 Task: Add Attachment from Trello to Card Card0000000030 in Board Board0000000008 in Workspace WS0000000003 in Trello. Add Cover Blue to Card Card0000000030 in Board Board0000000008 in Workspace WS0000000003 in Trello. Add "Copy Card To …" Button titled Button0000000030 to "bottom" of the list "To Do" to Card Card0000000030 in Board Board0000000008 in Workspace WS0000000003 in Trello. Add Description DS0000000030 to Card Card0000000030 in Board Board0000000008 in Workspace WS0000000003 in Trello. Add Comment CM0000000030 to Card Card0000000030 in Board Board0000000008 in Workspace WS0000000003 in Trello
Action: Mouse moved to (393, 358)
Screenshot: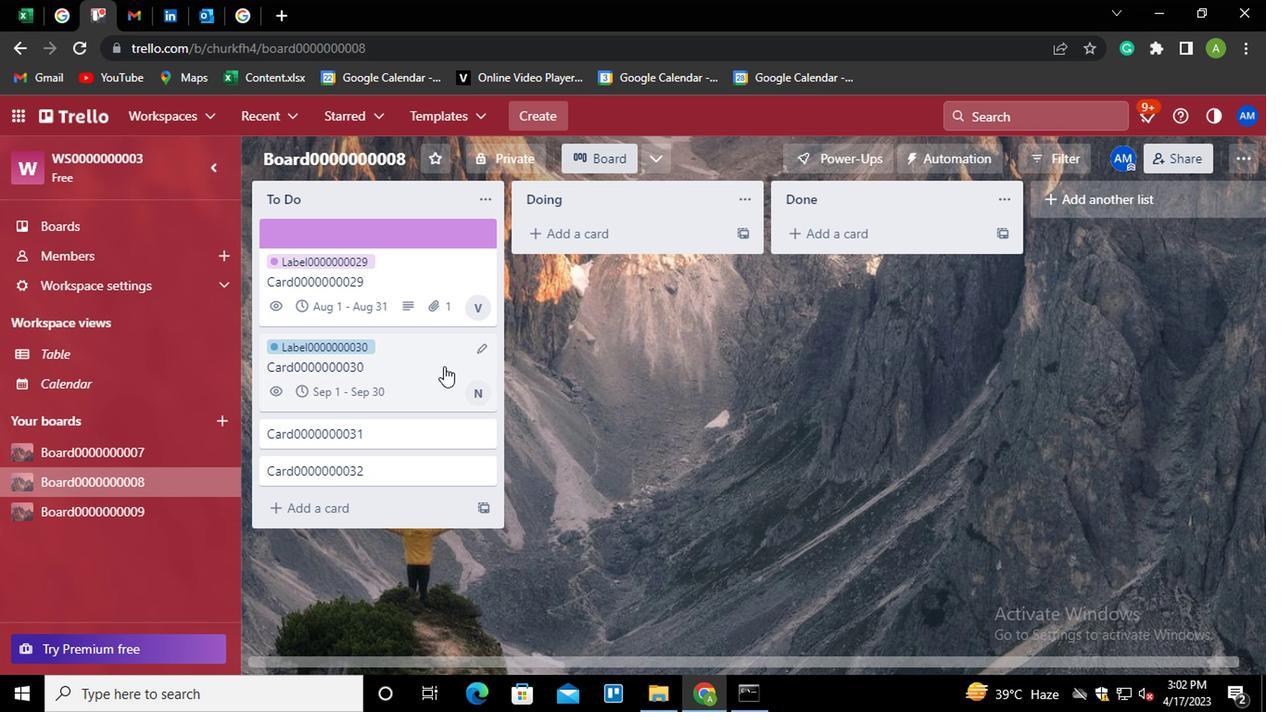 
Action: Mouse pressed left at (393, 358)
Screenshot: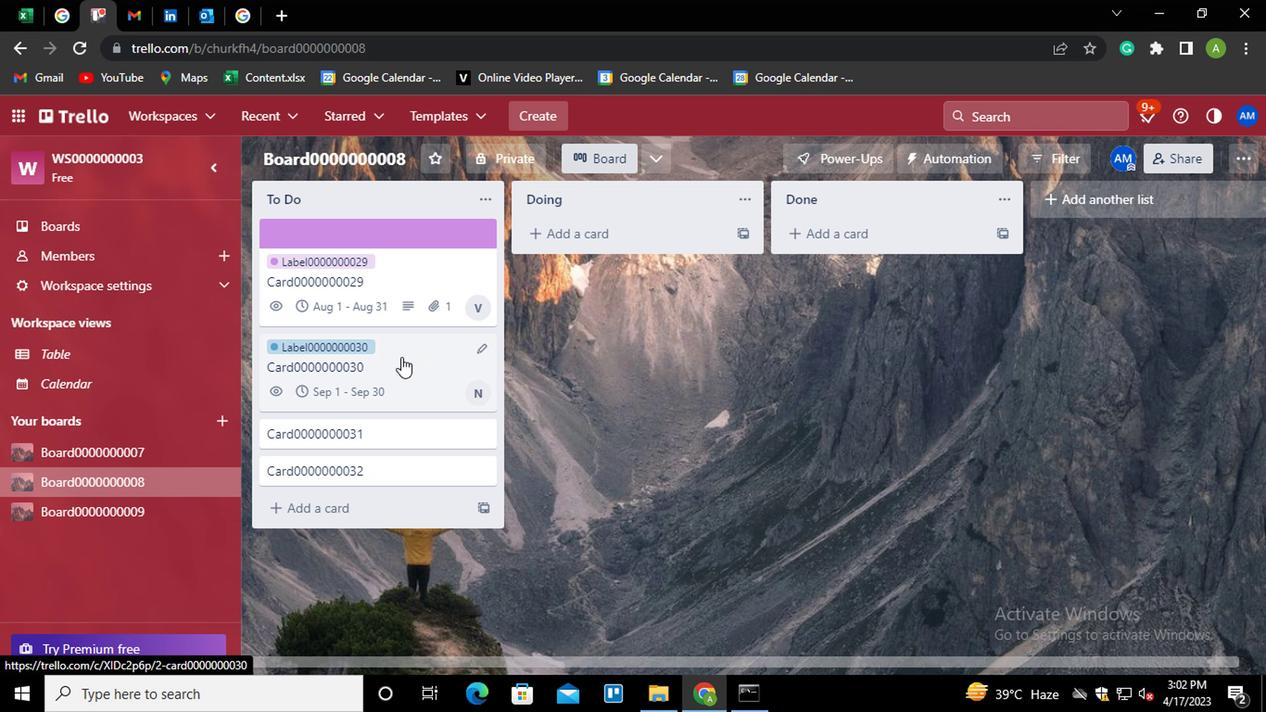 
Action: Mouse moved to (834, 419)
Screenshot: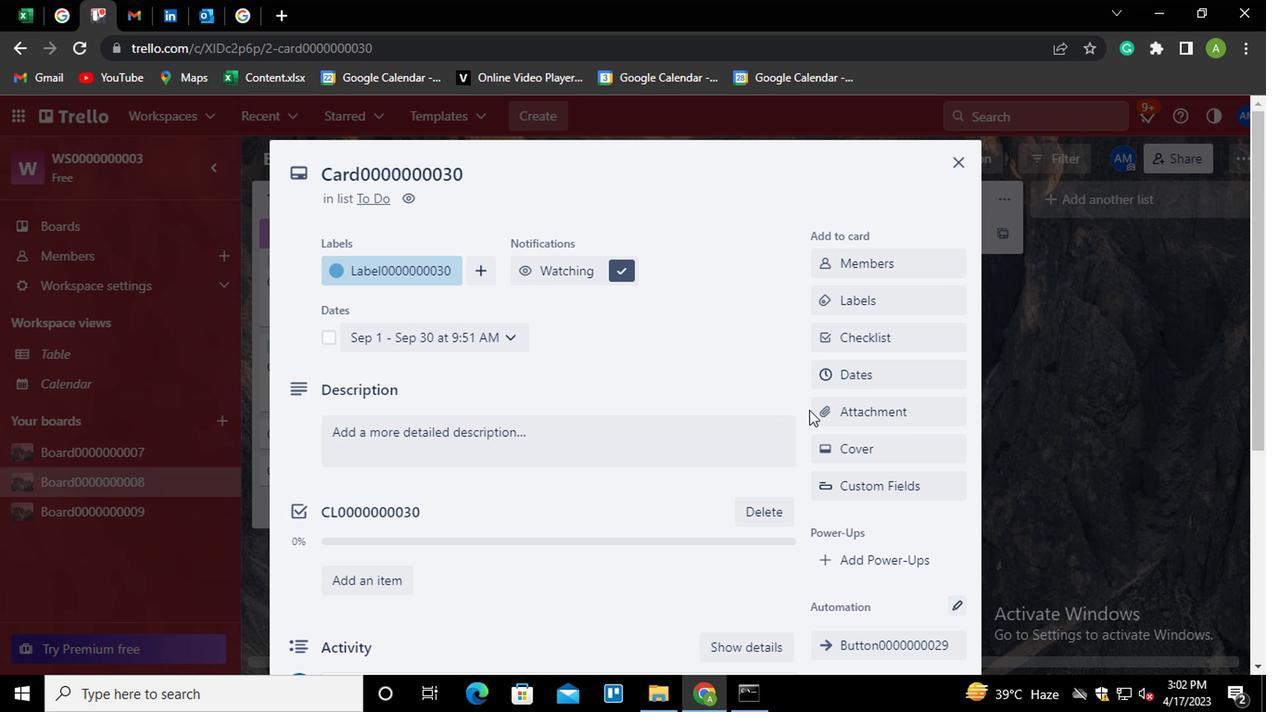 
Action: Mouse pressed left at (834, 419)
Screenshot: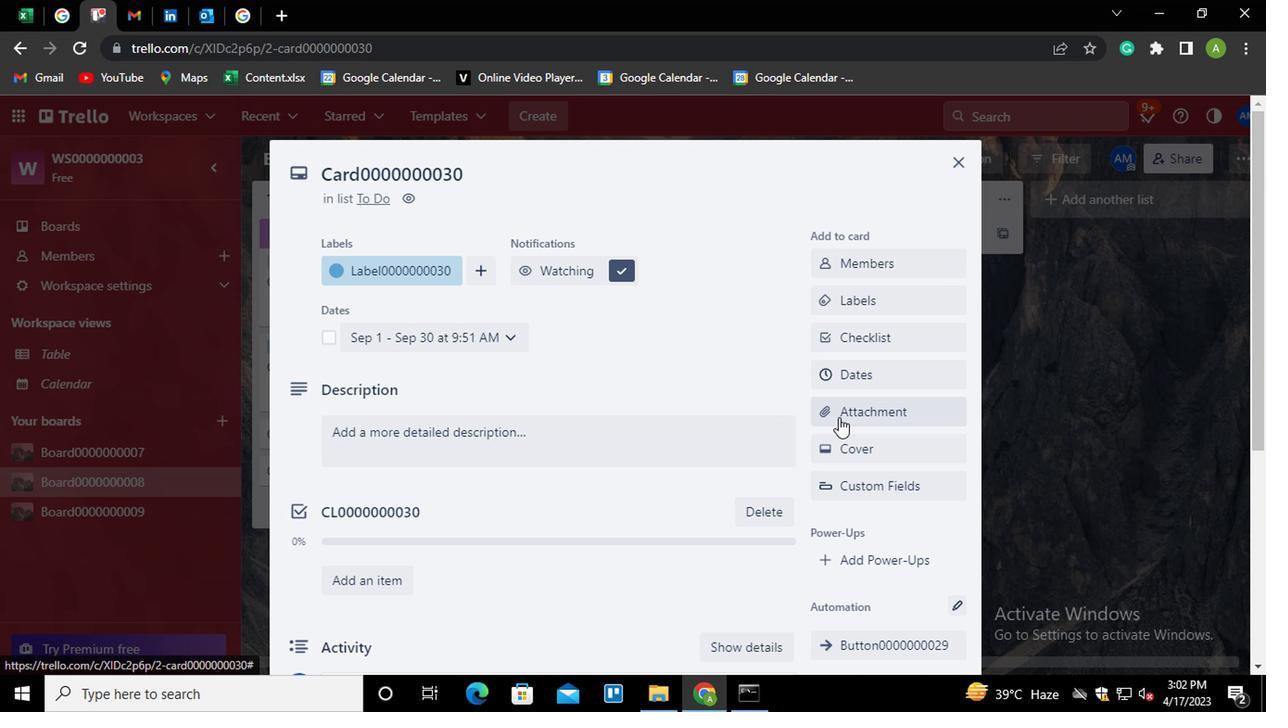 
Action: Mouse moved to (840, 224)
Screenshot: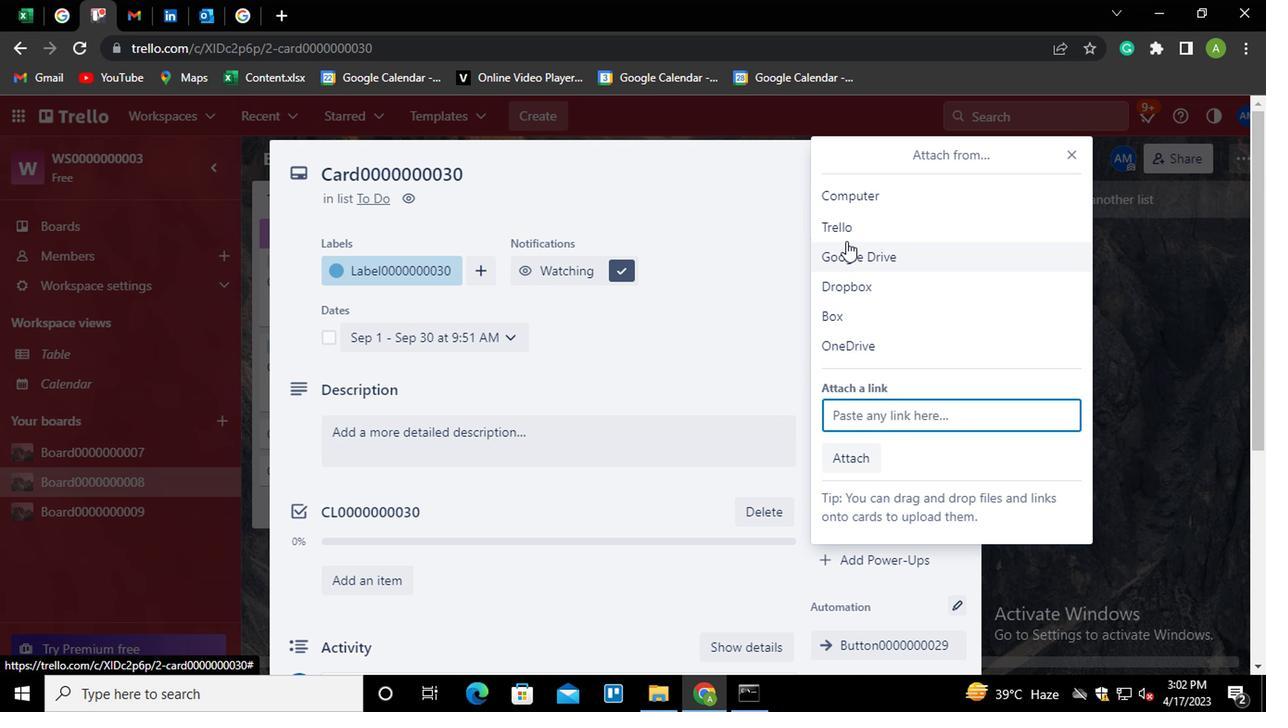 
Action: Mouse pressed left at (840, 224)
Screenshot: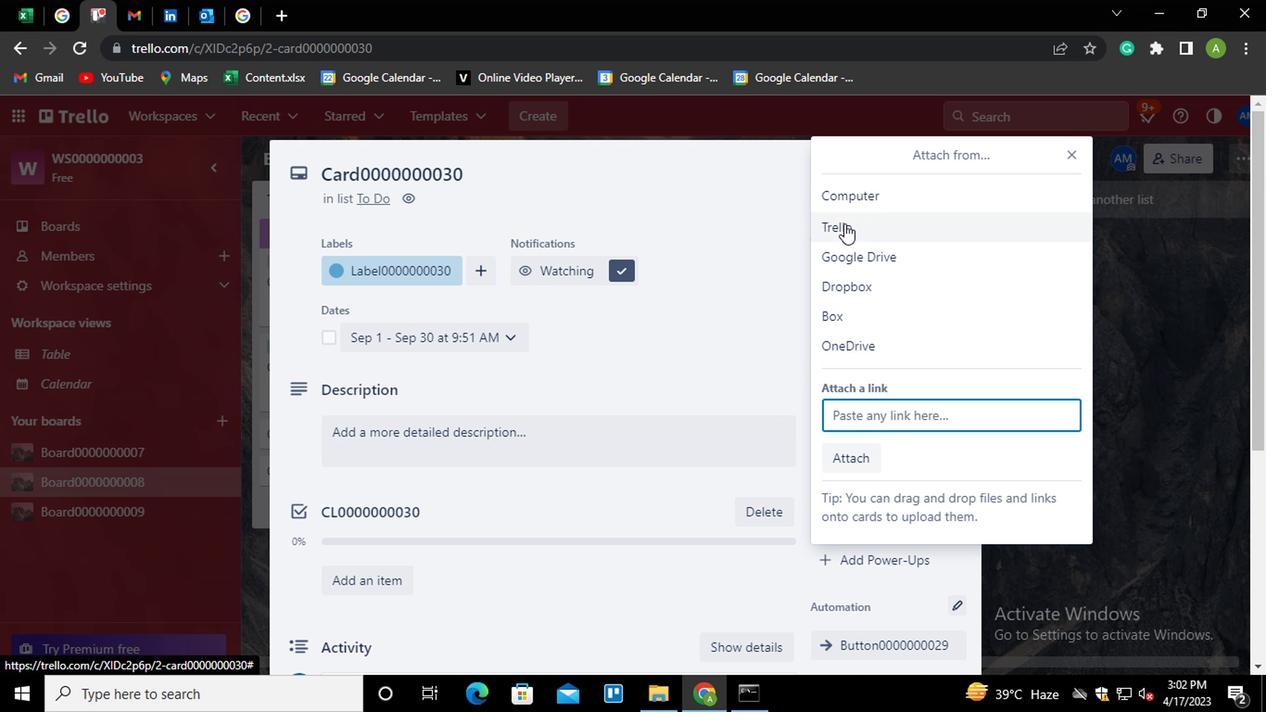 
Action: Mouse moved to (863, 285)
Screenshot: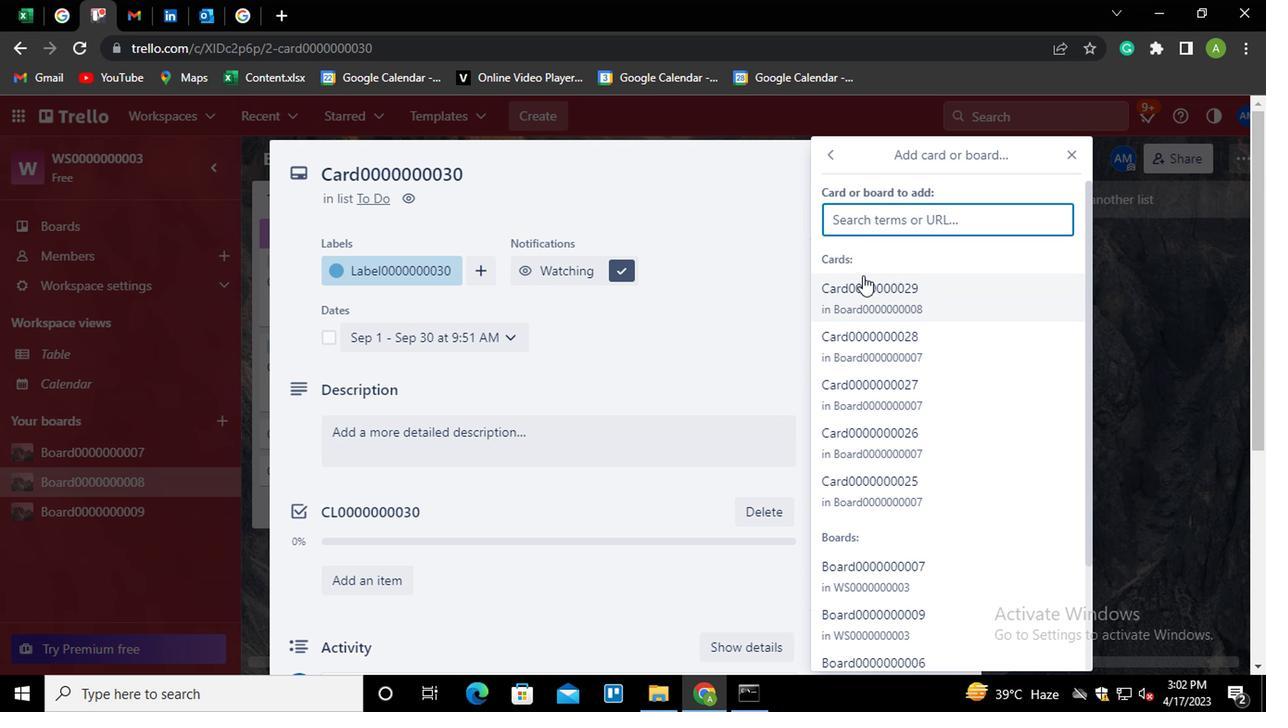 
Action: Mouse pressed left at (863, 285)
Screenshot: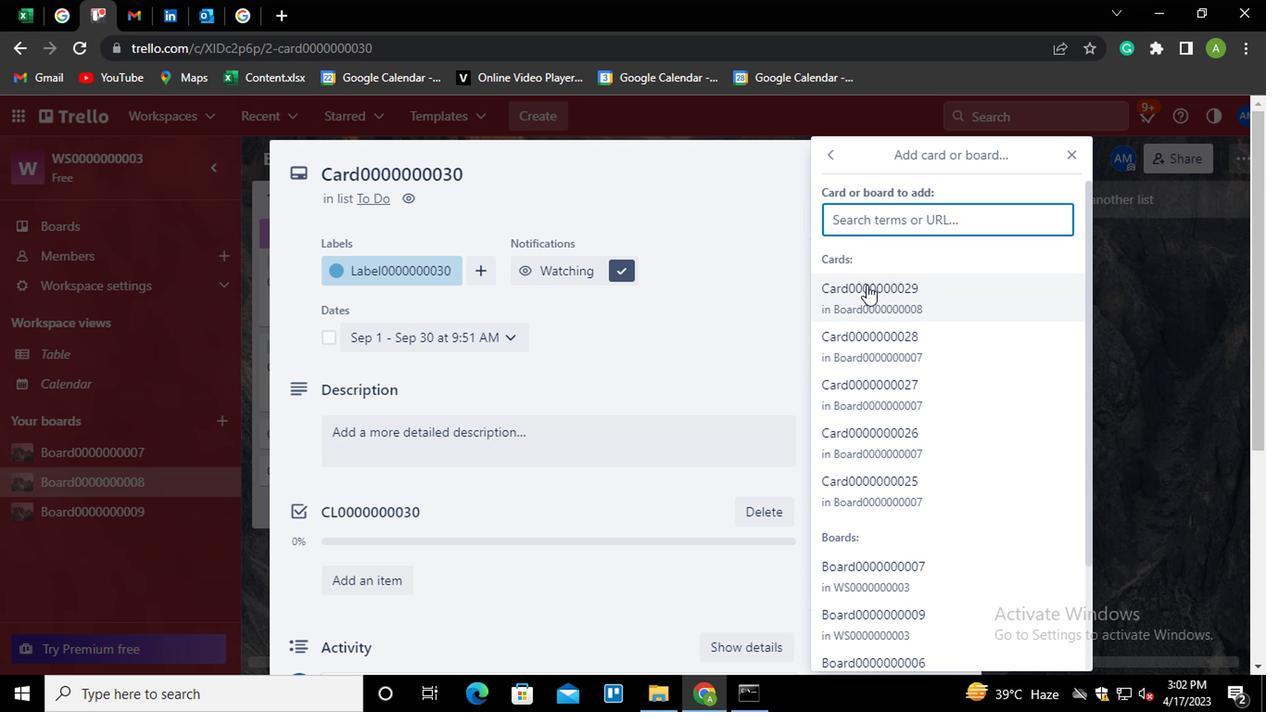 
Action: Mouse moved to (860, 452)
Screenshot: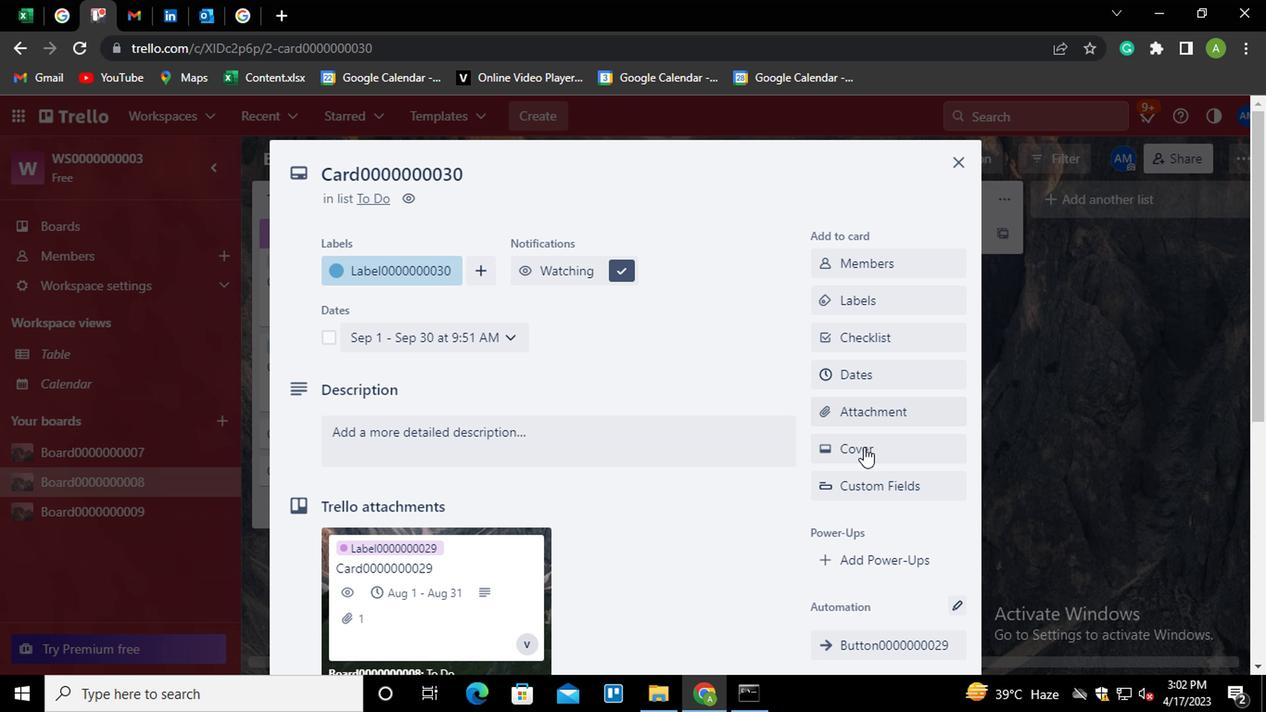 
Action: Mouse pressed left at (860, 452)
Screenshot: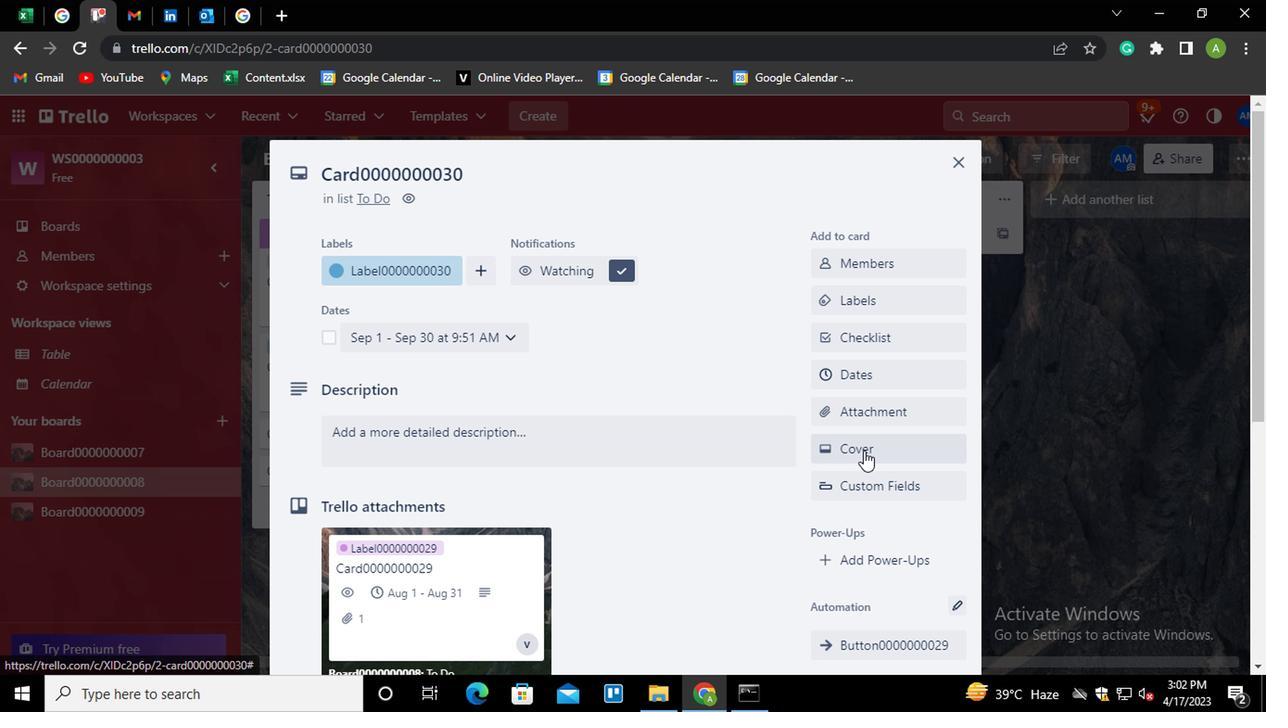 
Action: Mouse moved to (852, 362)
Screenshot: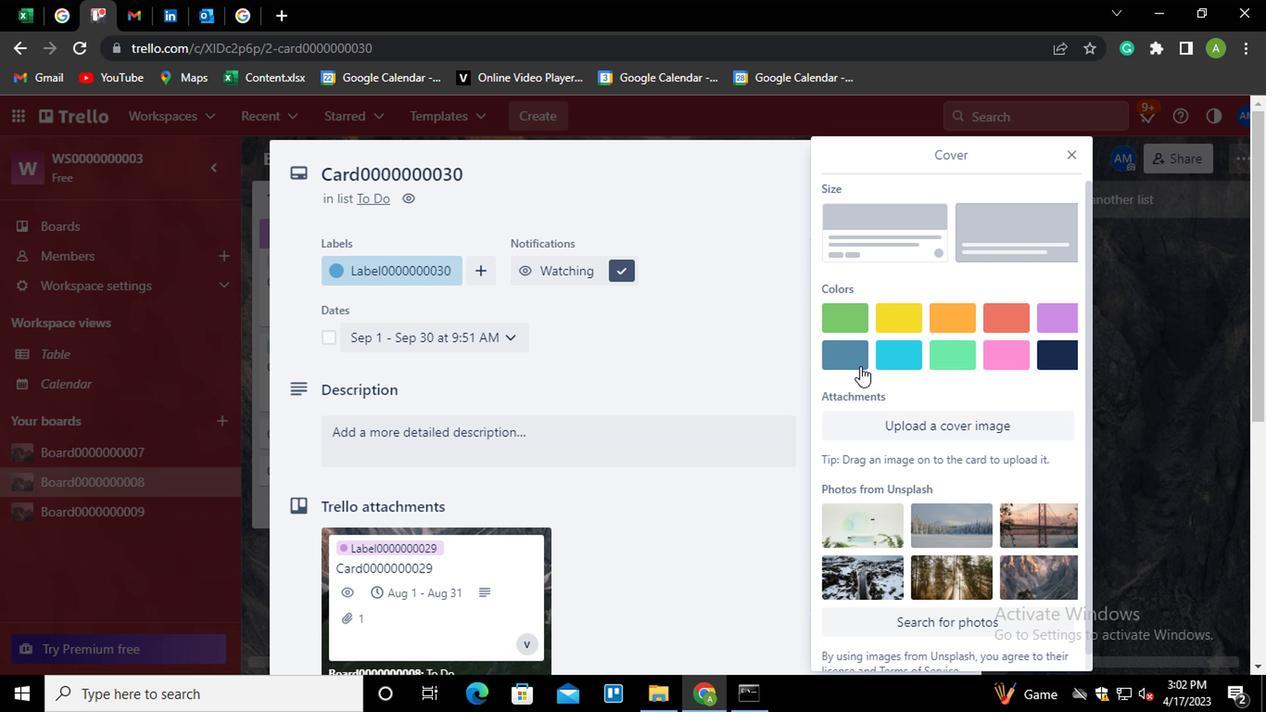 
Action: Mouse pressed left at (852, 362)
Screenshot: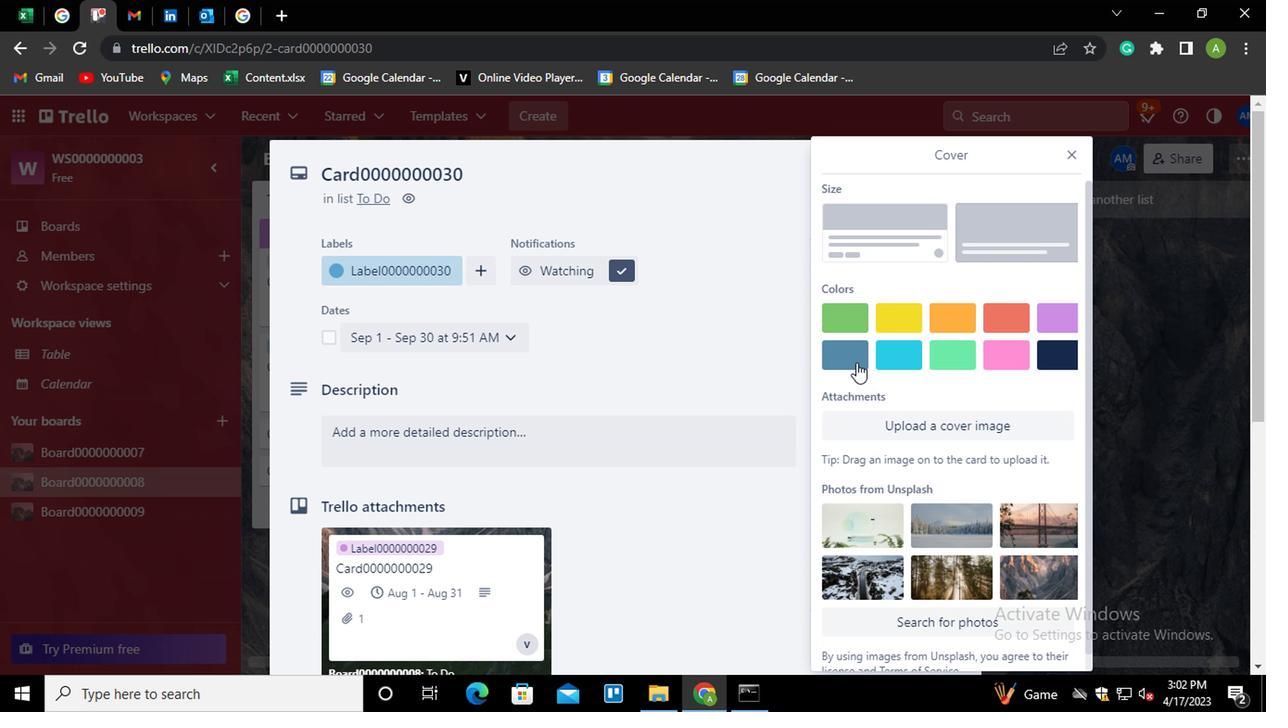 
Action: Mouse moved to (760, 378)
Screenshot: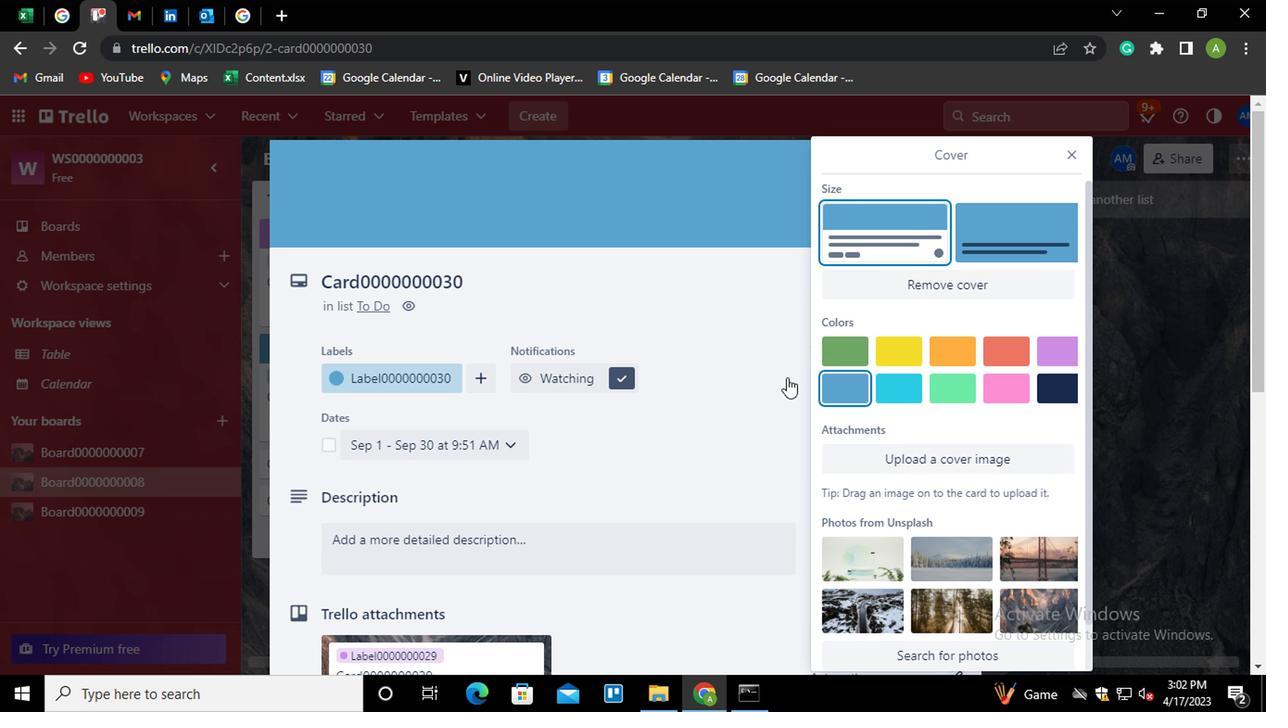 
Action: Mouse pressed left at (760, 378)
Screenshot: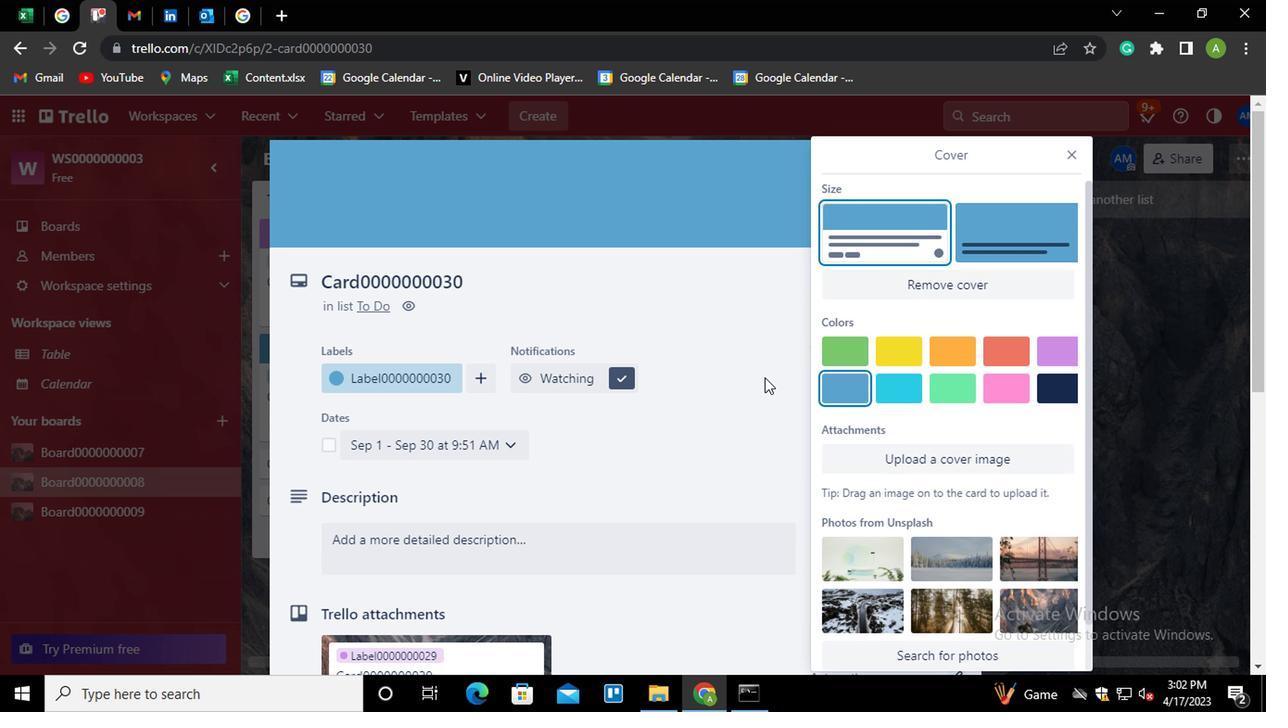 
Action: Mouse moved to (849, 459)
Screenshot: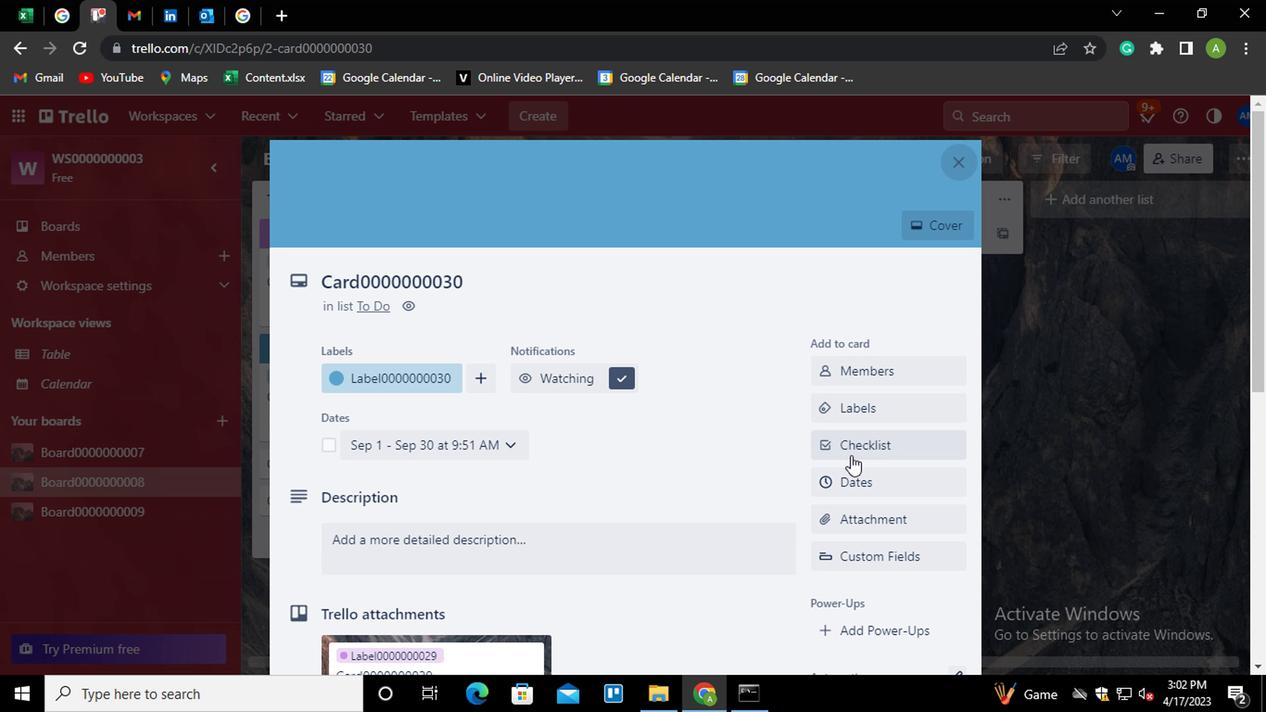 
Action: Mouse scrolled (849, 457) with delta (0, -1)
Screenshot: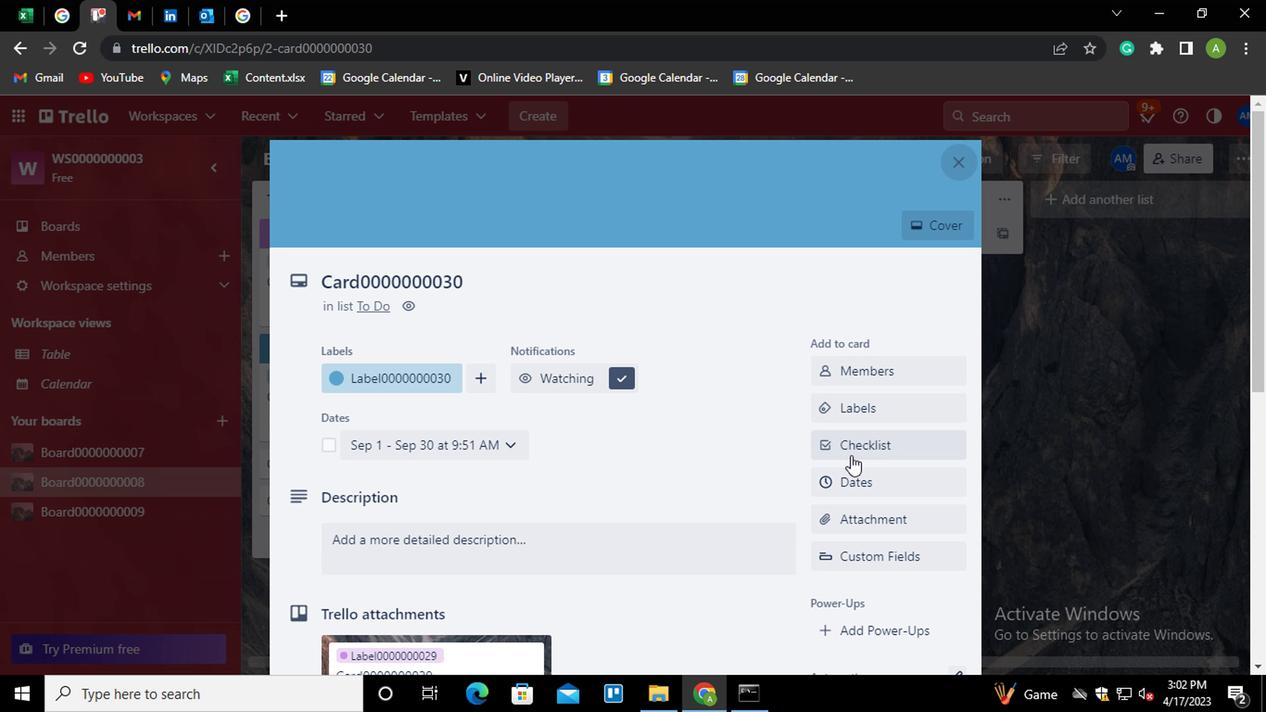 
Action: Mouse moved to (849, 459)
Screenshot: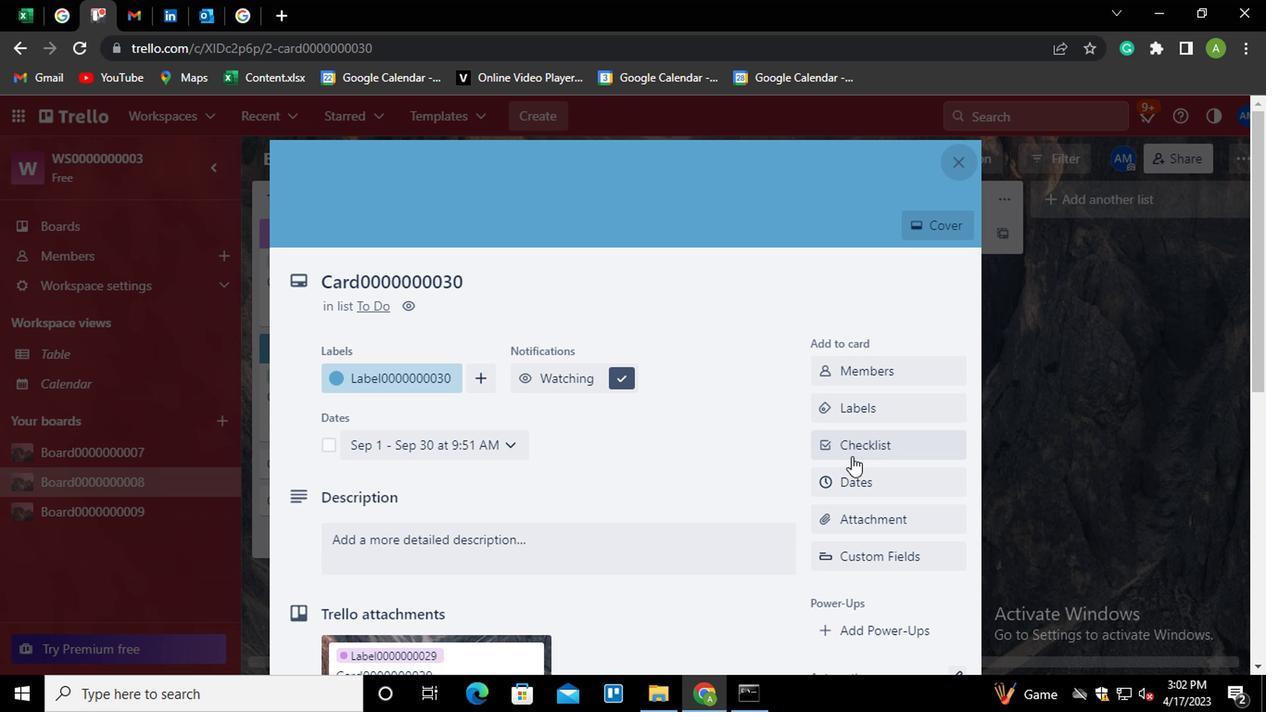 
Action: Mouse scrolled (849, 459) with delta (0, 0)
Screenshot: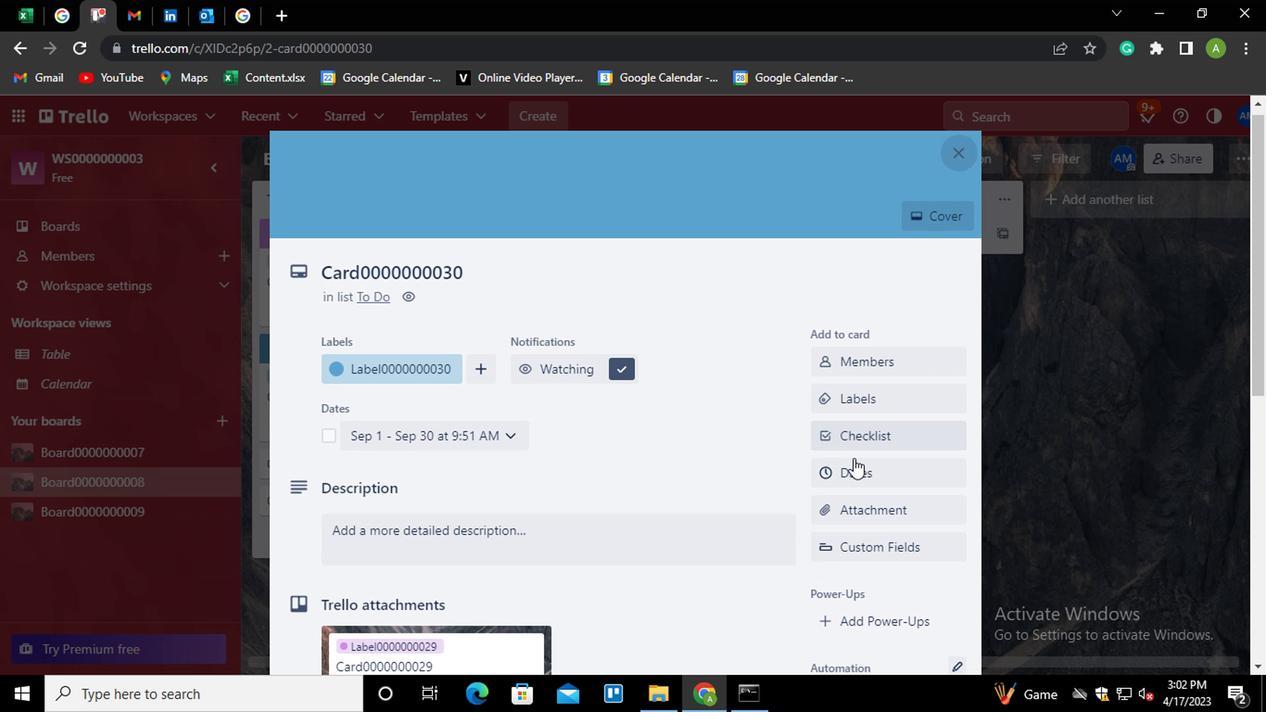 
Action: Mouse moved to (868, 568)
Screenshot: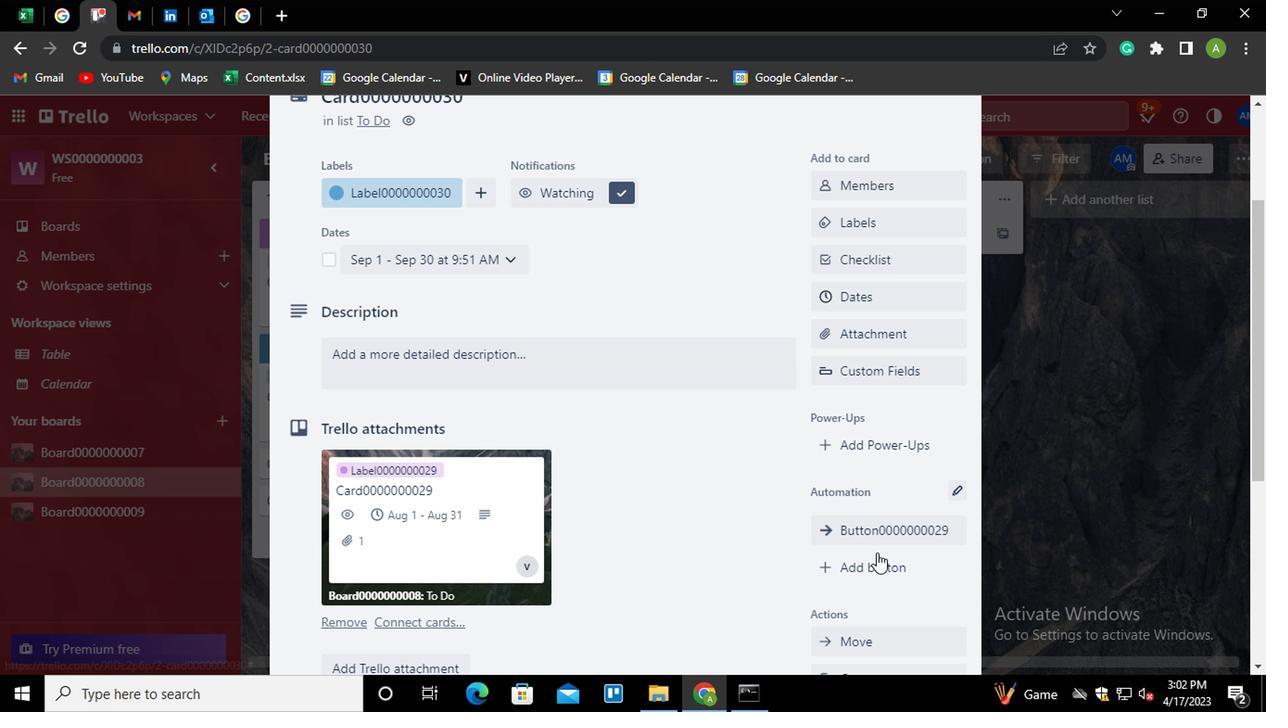 
Action: Mouse pressed left at (868, 568)
Screenshot: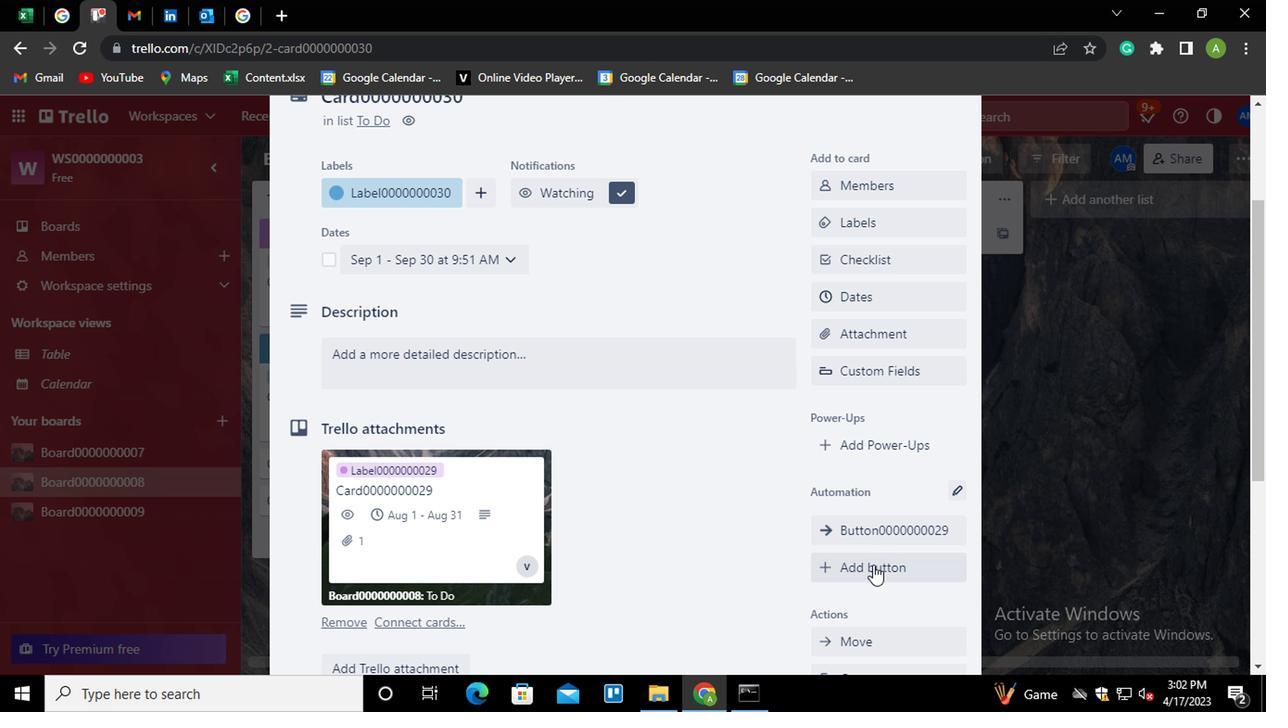 
Action: Mouse moved to (880, 278)
Screenshot: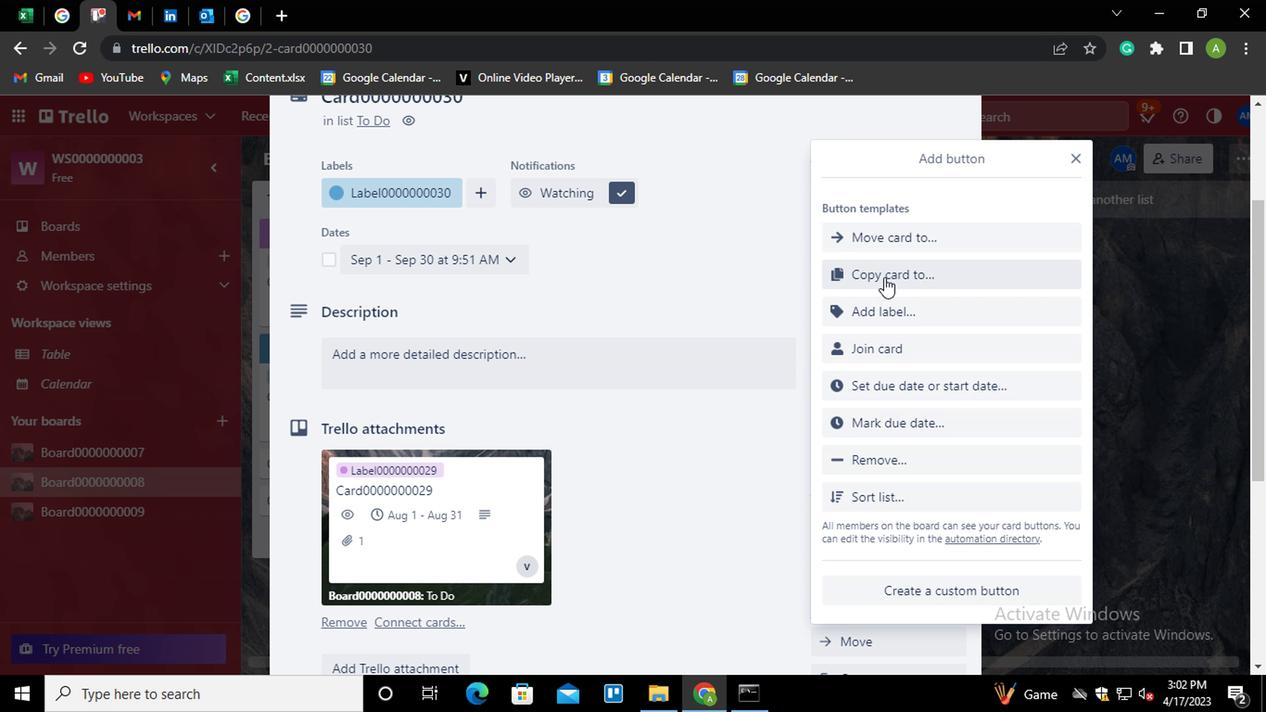 
Action: Mouse pressed left at (880, 278)
Screenshot: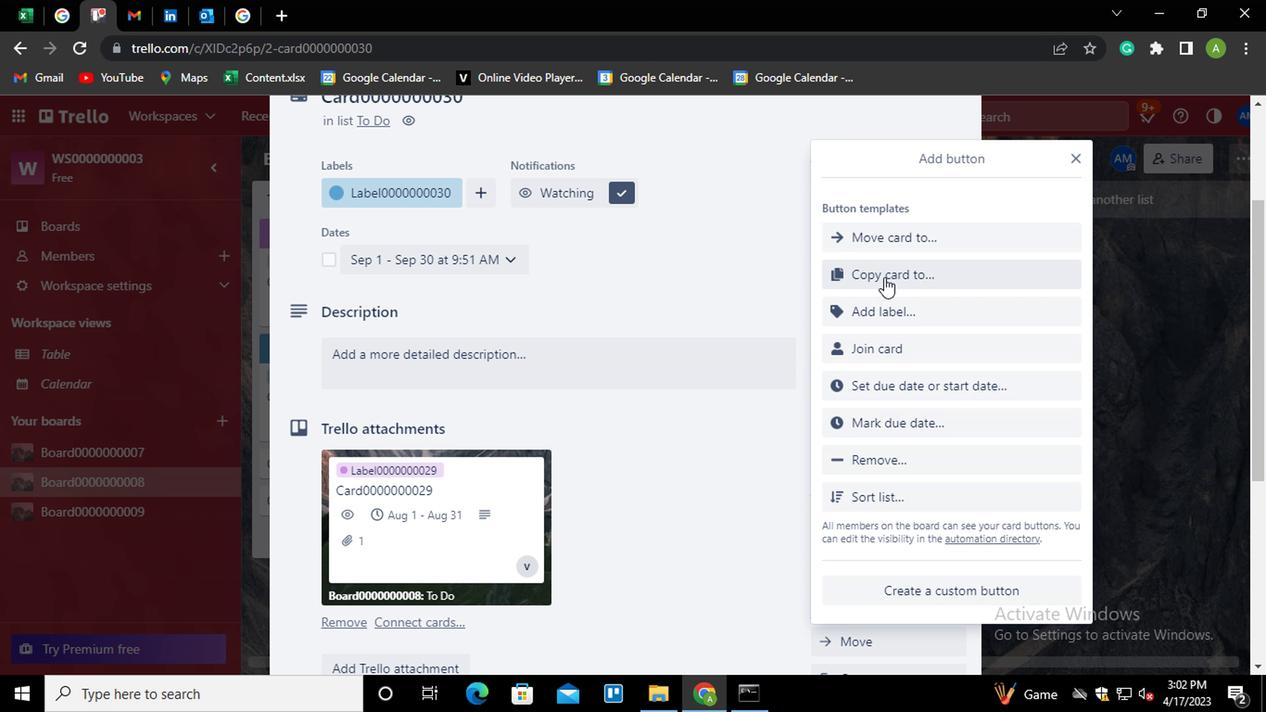 
Action: Mouse moved to (892, 258)
Screenshot: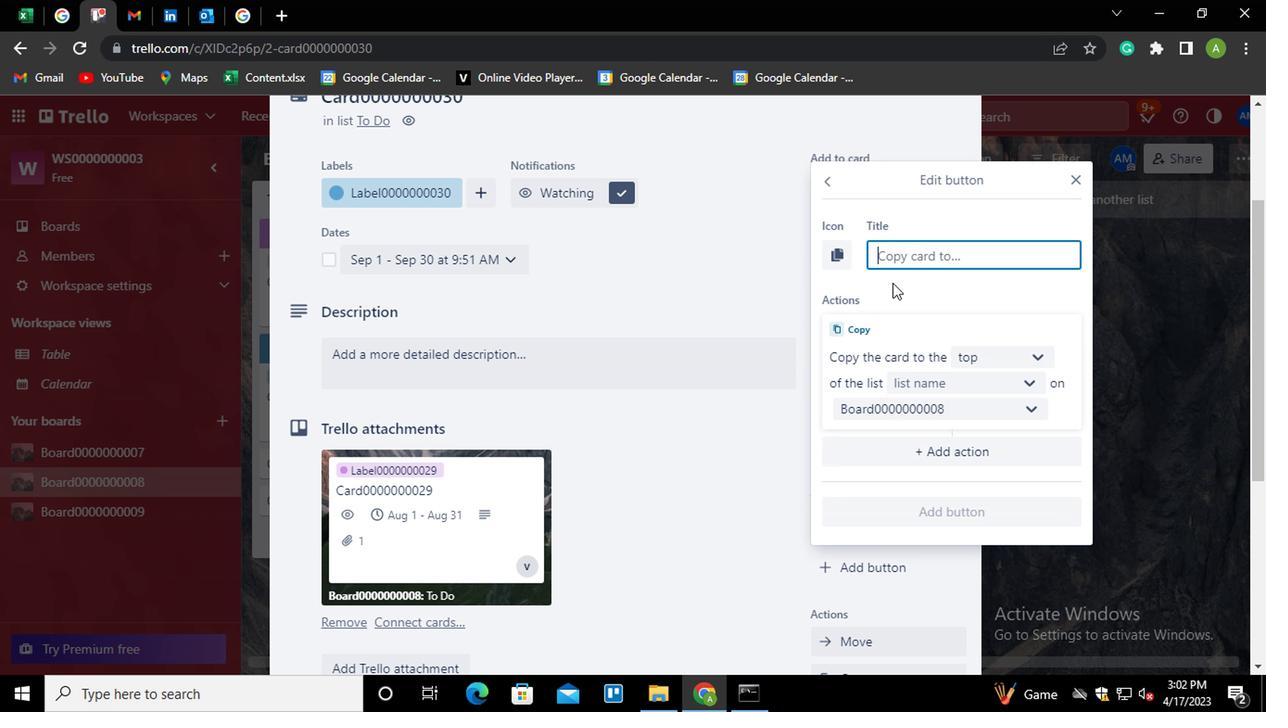 
Action: Key pressed <Key.shift>BUTTON0000000030
Screenshot: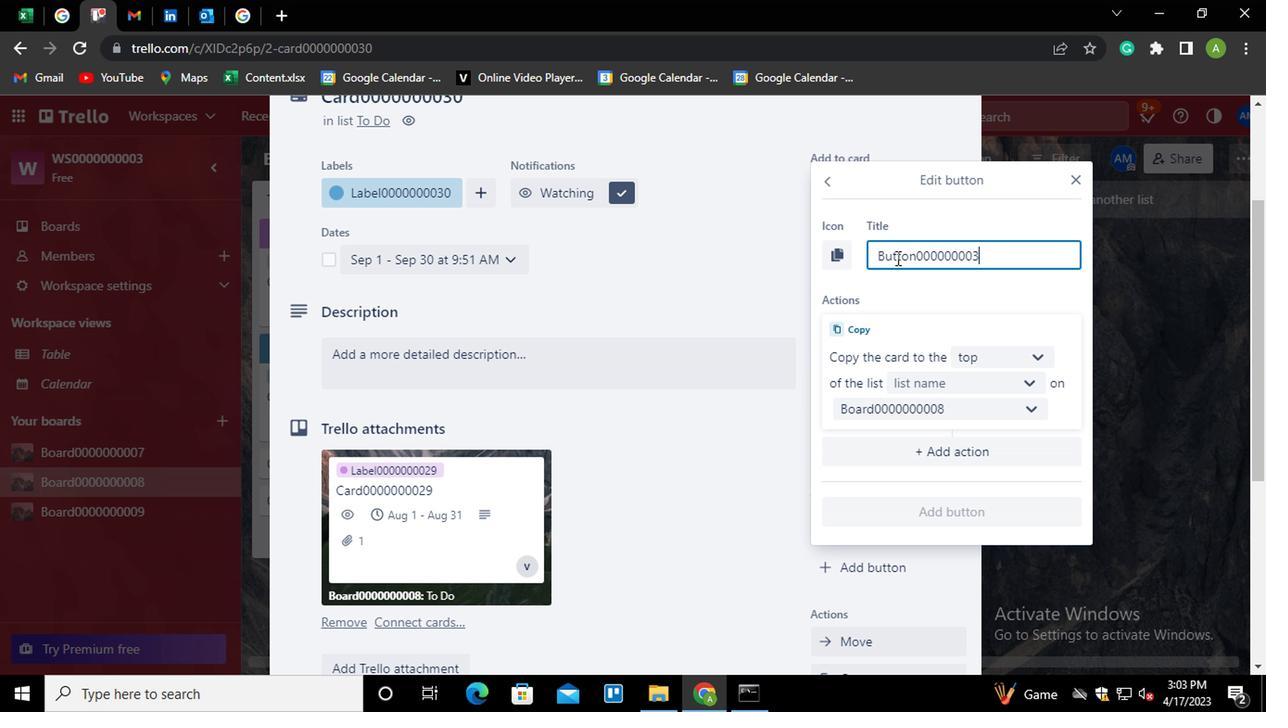 
Action: Mouse moved to (977, 349)
Screenshot: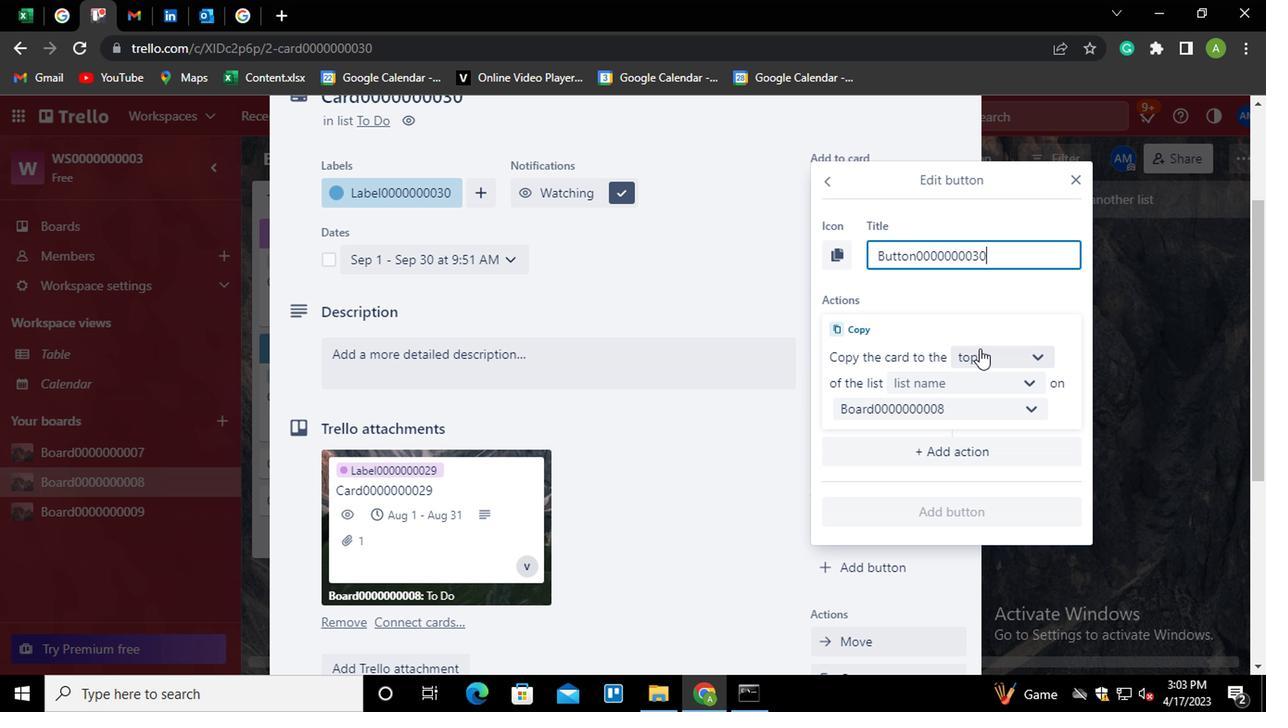 
Action: Mouse pressed left at (977, 349)
Screenshot: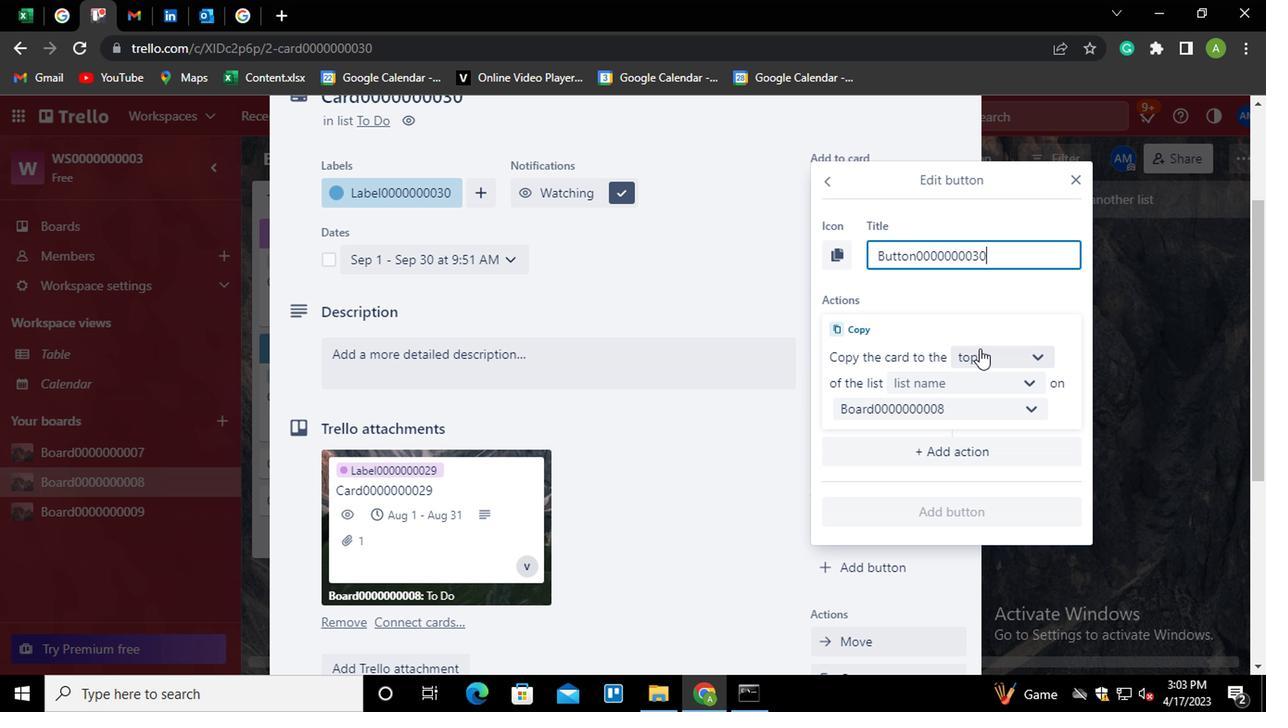 
Action: Mouse moved to (985, 422)
Screenshot: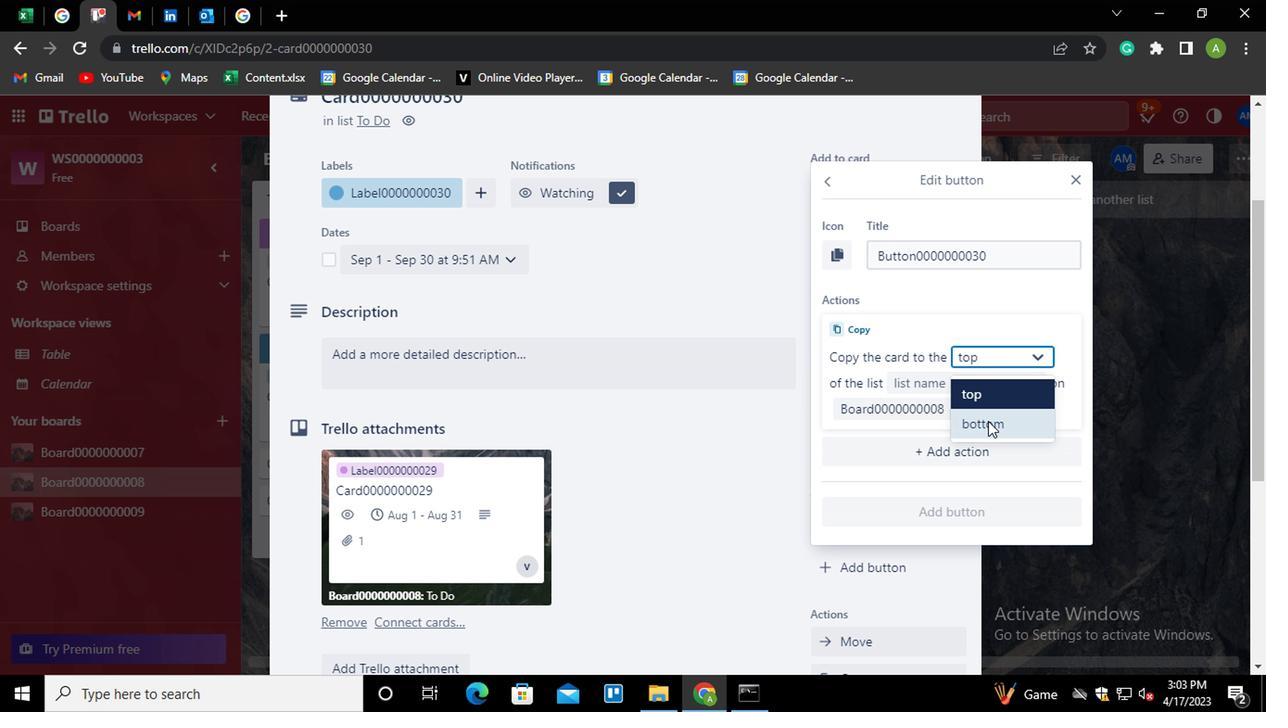 
Action: Mouse pressed left at (985, 422)
Screenshot: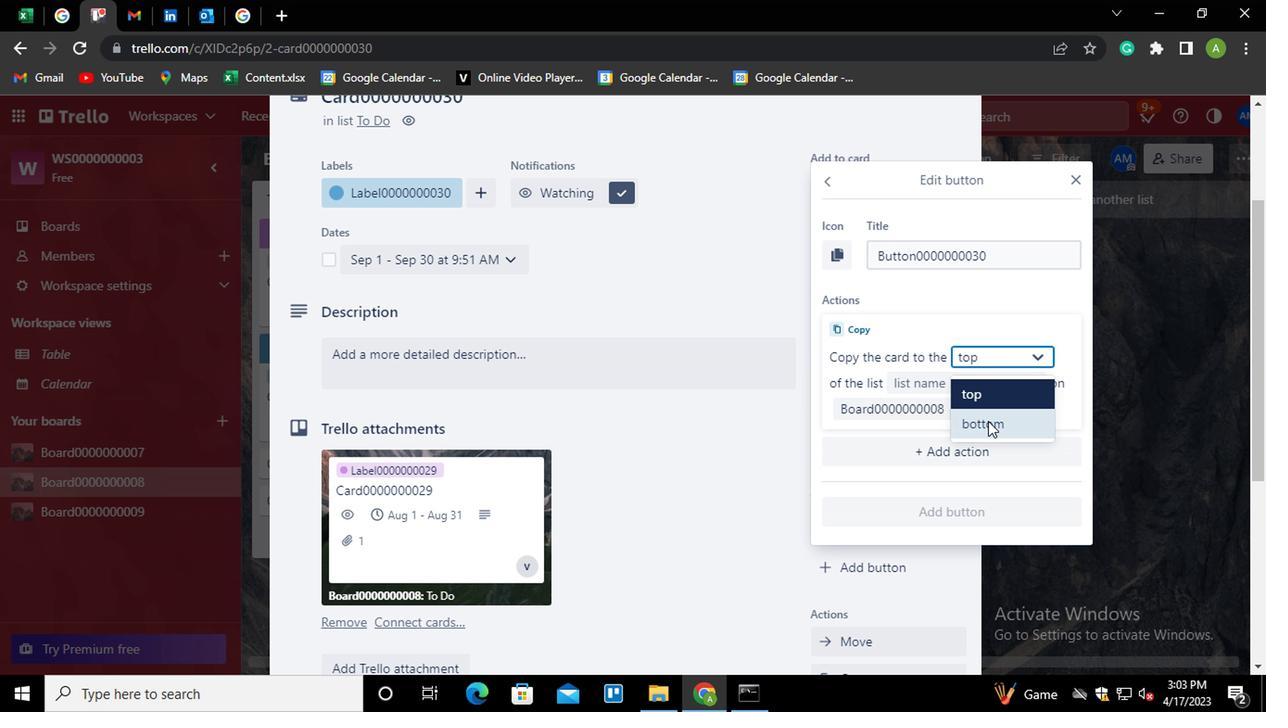 
Action: Mouse moved to (990, 380)
Screenshot: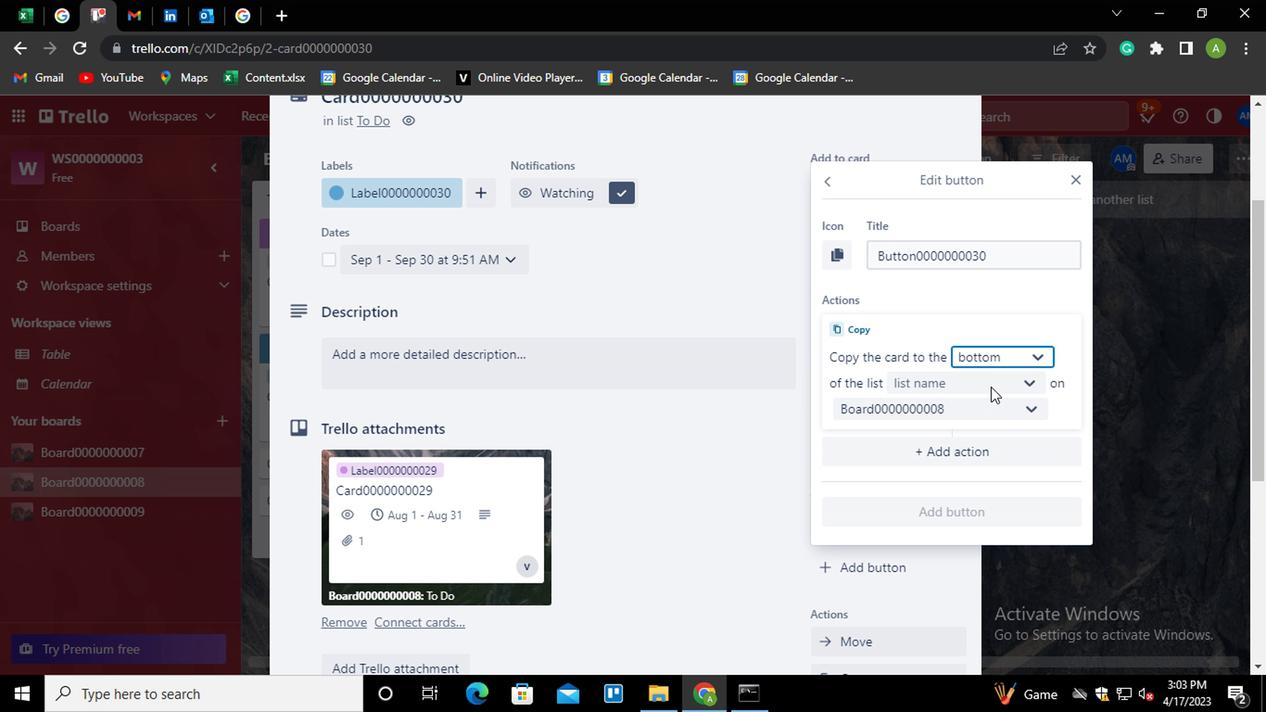 
Action: Mouse pressed left at (990, 380)
Screenshot: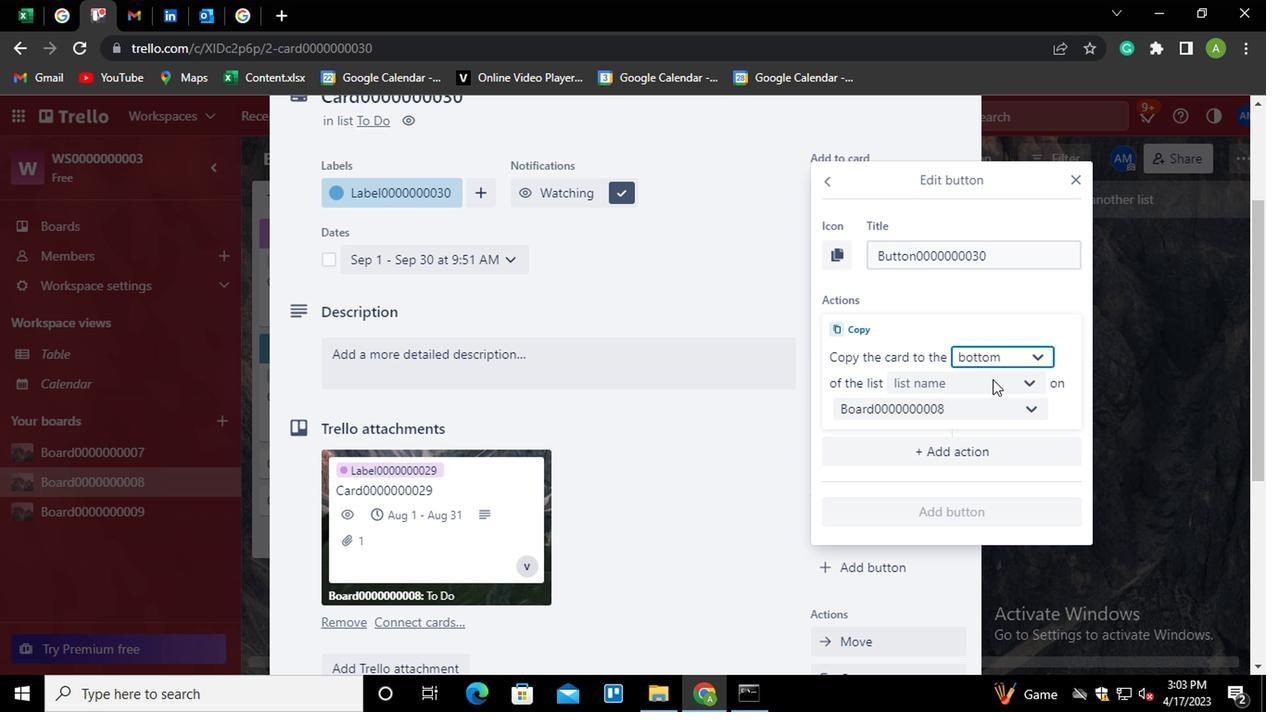 
Action: Mouse moved to (955, 422)
Screenshot: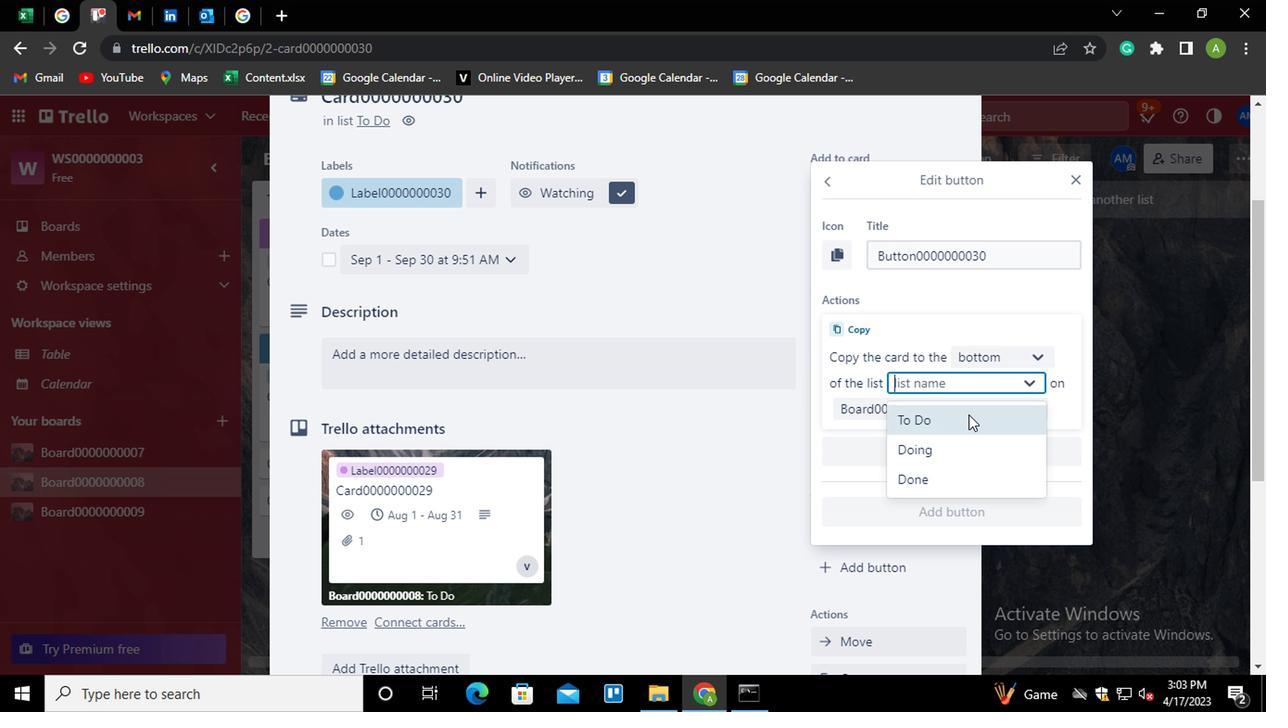 
Action: Mouse pressed left at (955, 422)
Screenshot: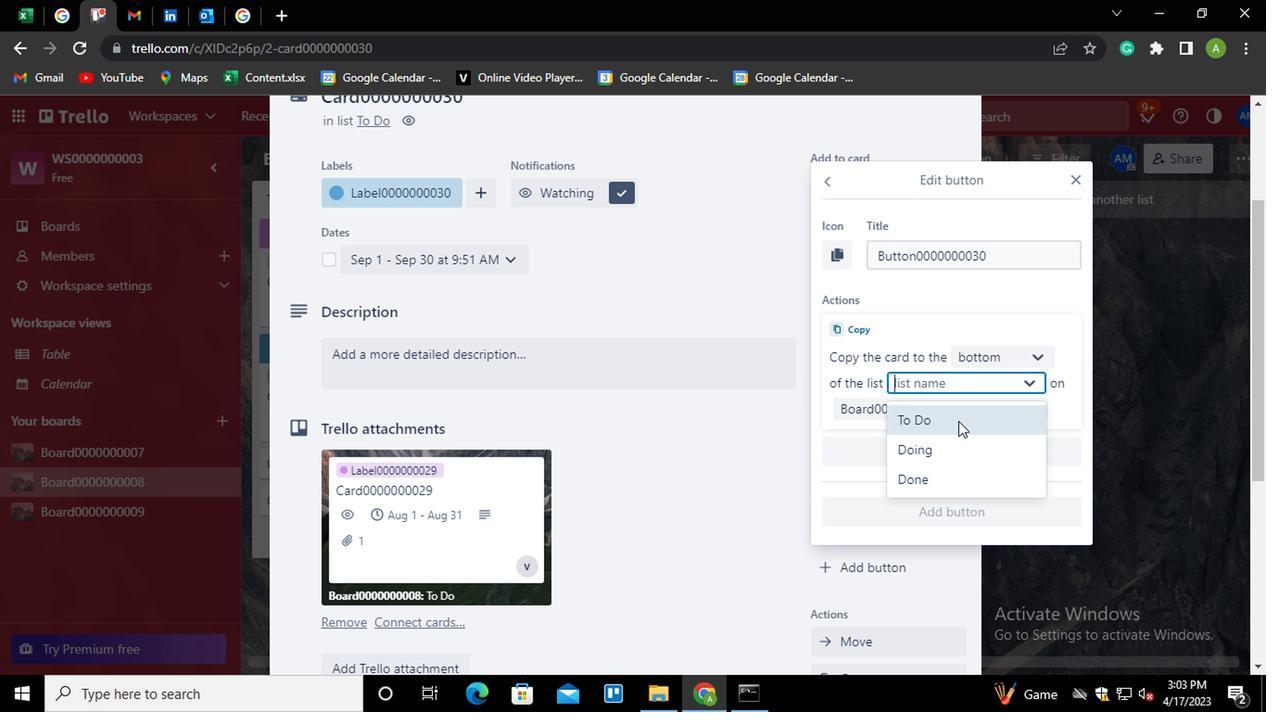
Action: Mouse moved to (947, 512)
Screenshot: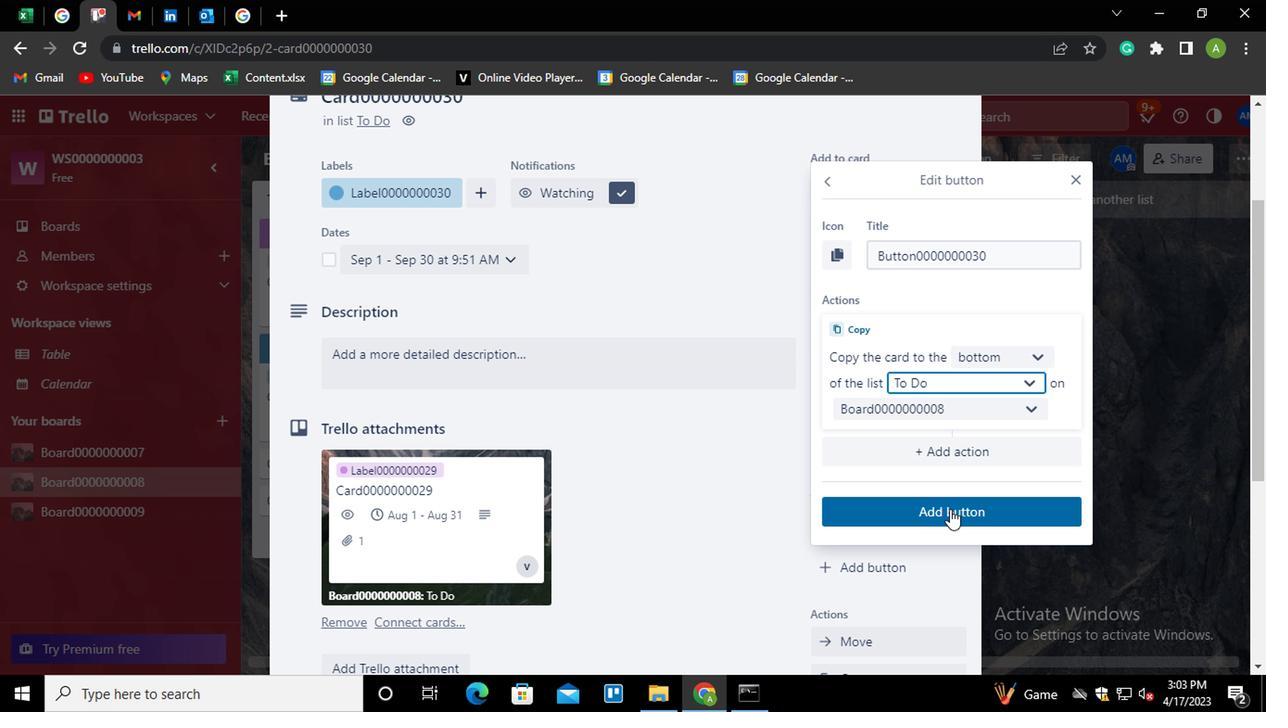 
Action: Mouse pressed left at (947, 512)
Screenshot: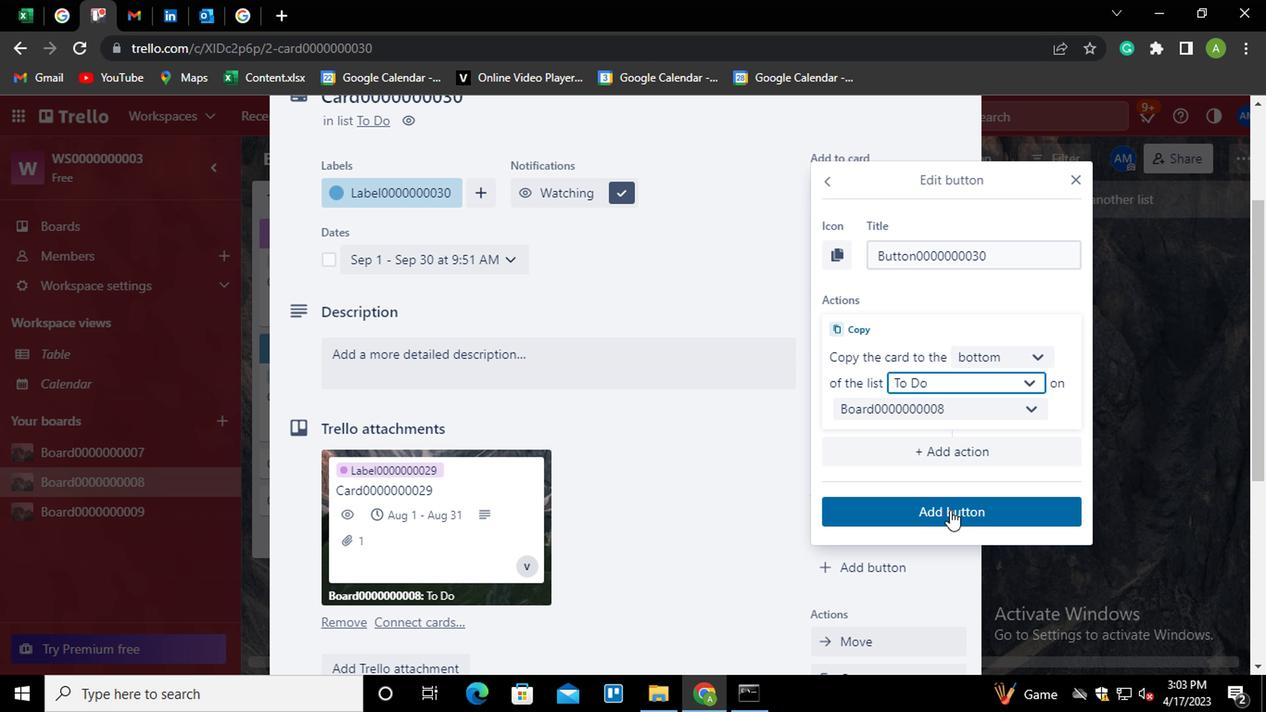 
Action: Mouse moved to (545, 367)
Screenshot: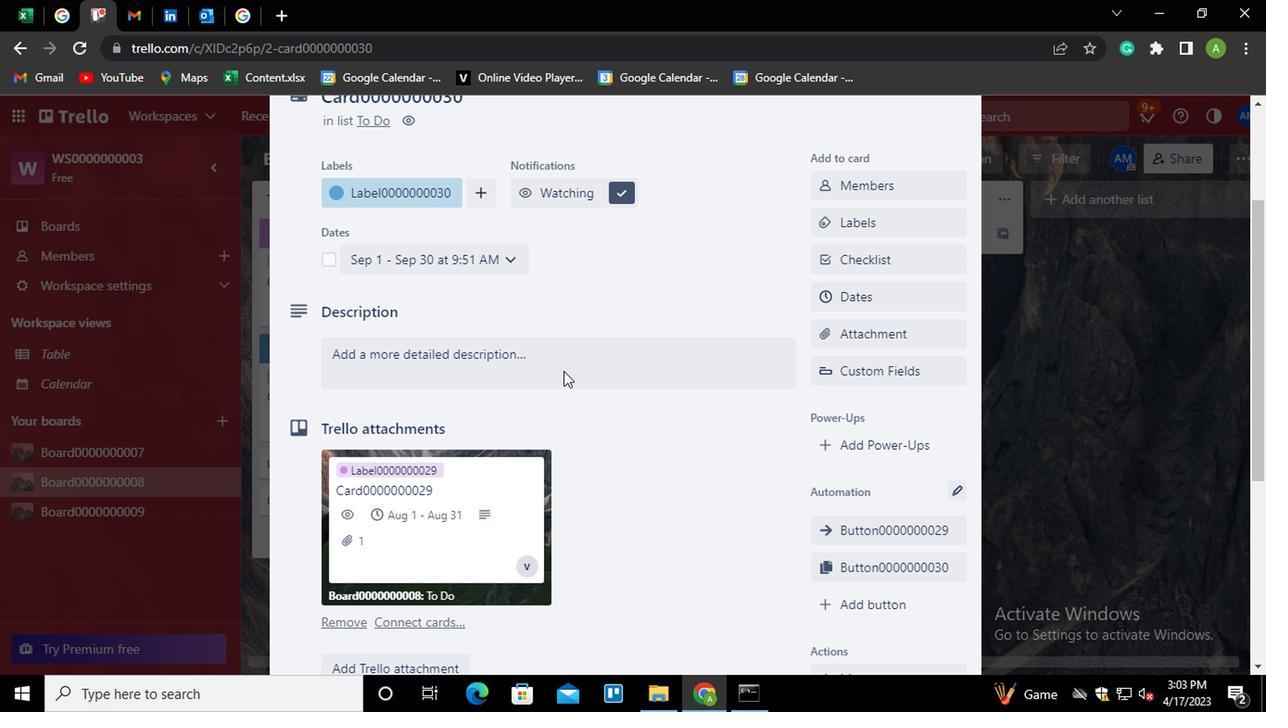
Action: Mouse pressed left at (545, 367)
Screenshot: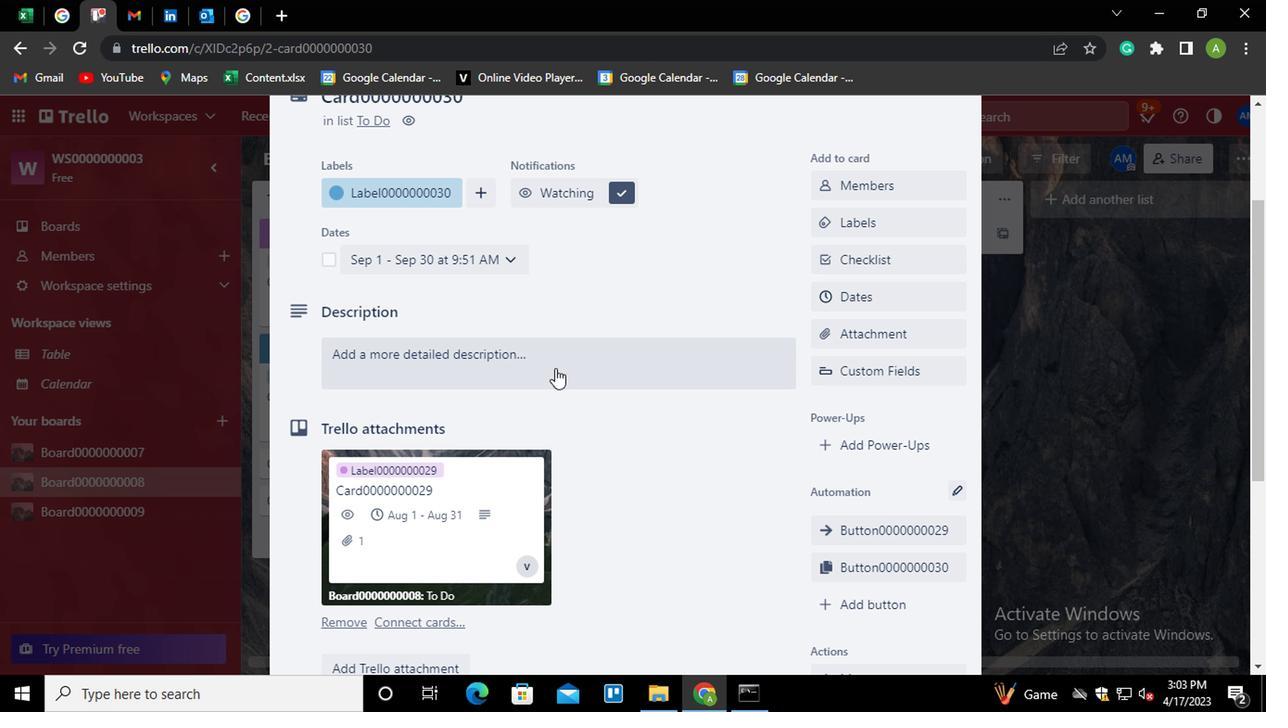 
Action: Key pressed <Key.shift>DS0000000030
Screenshot: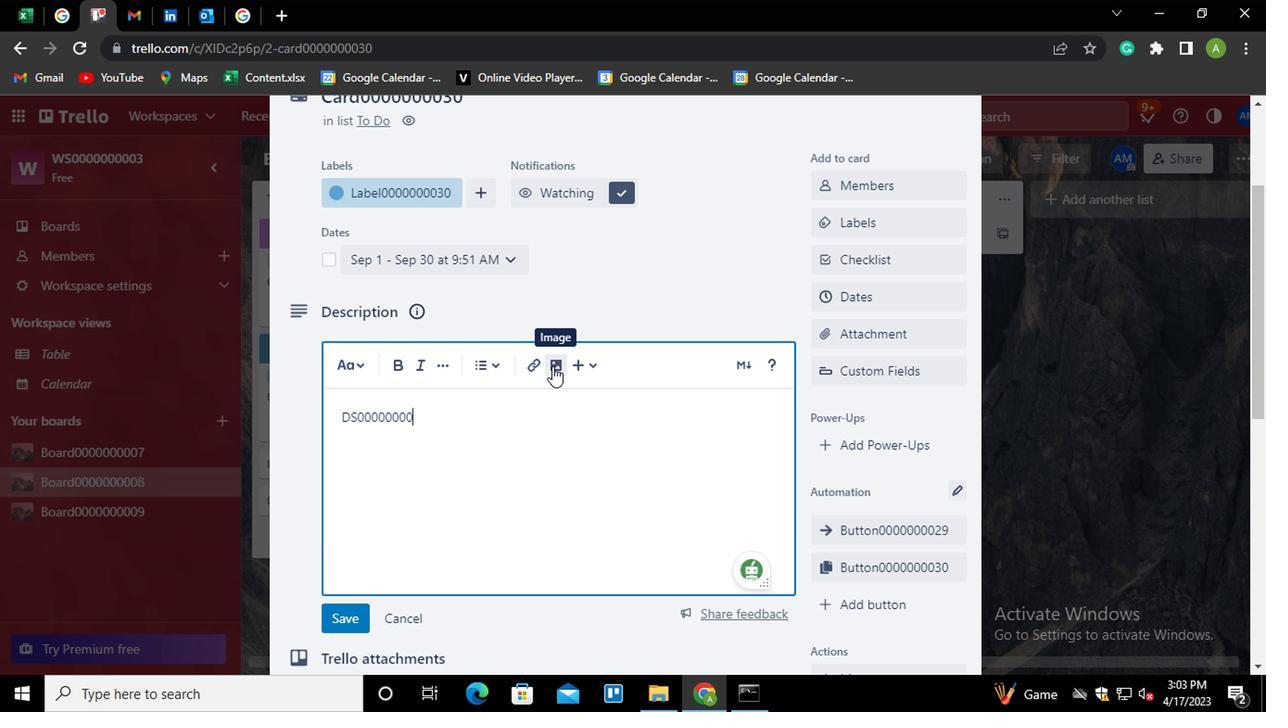 
Action: Mouse moved to (341, 618)
Screenshot: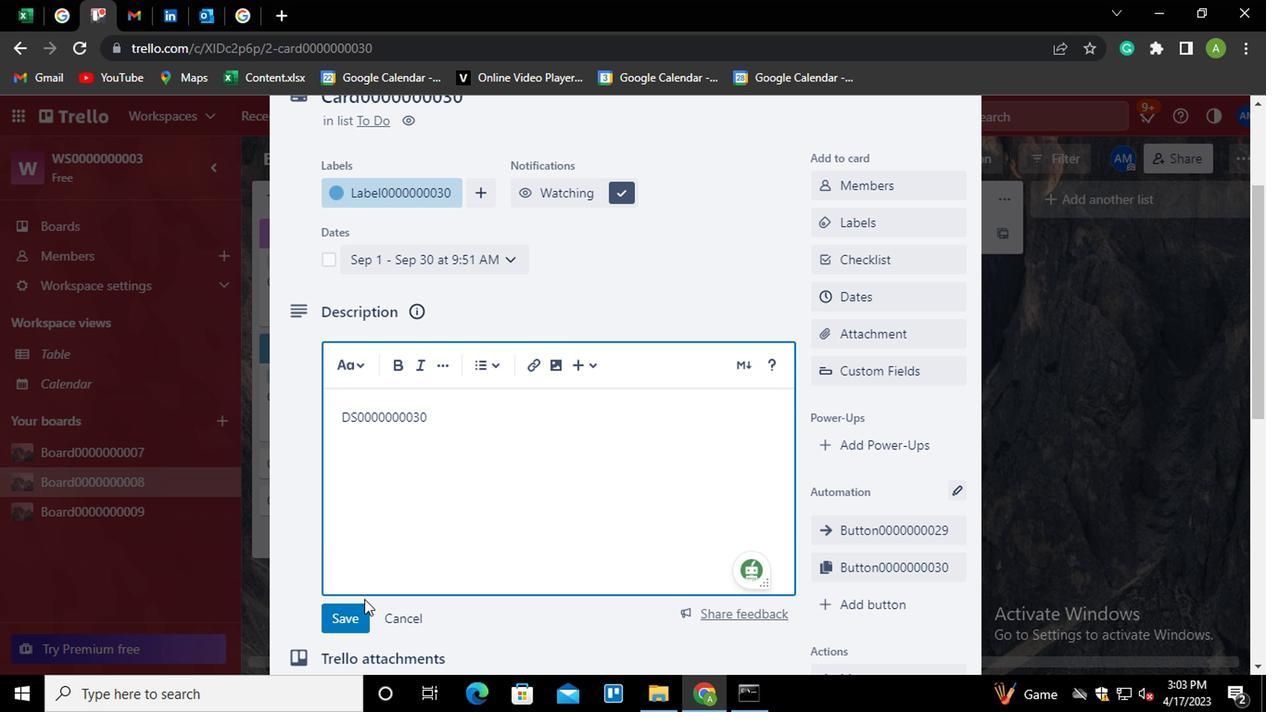 
Action: Mouse pressed left at (341, 618)
Screenshot: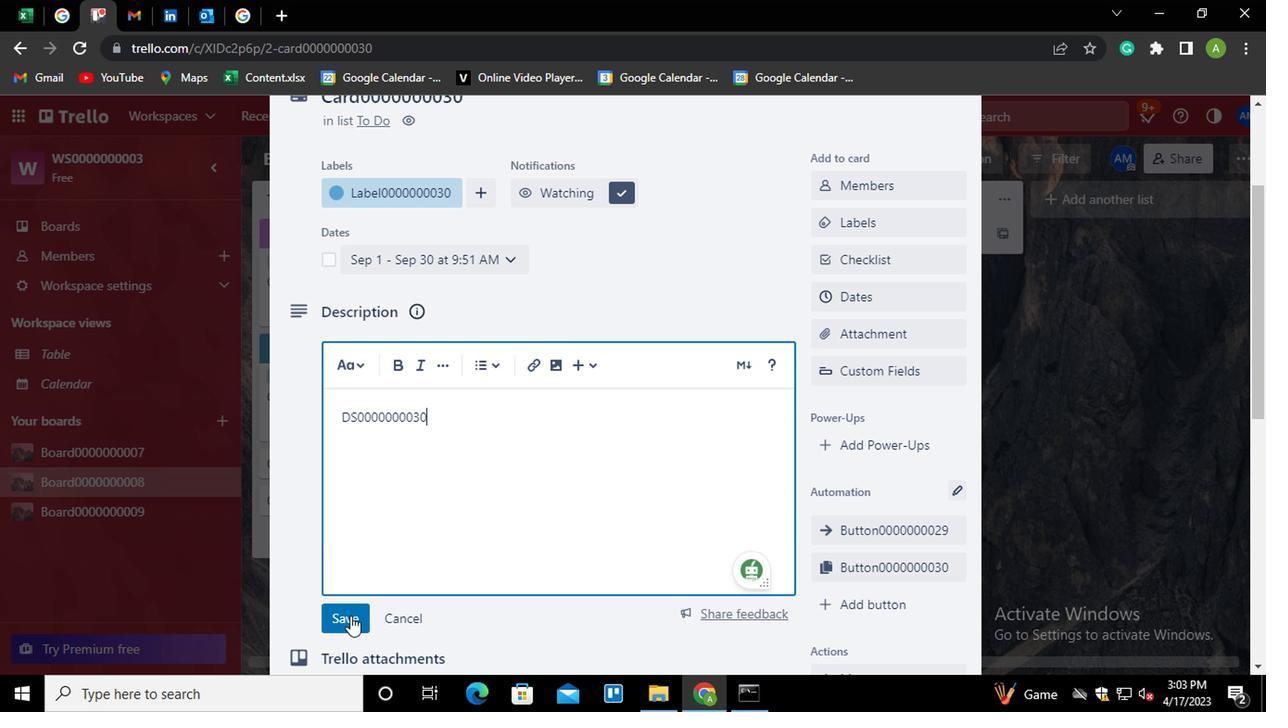 
Action: Mouse moved to (364, 594)
Screenshot: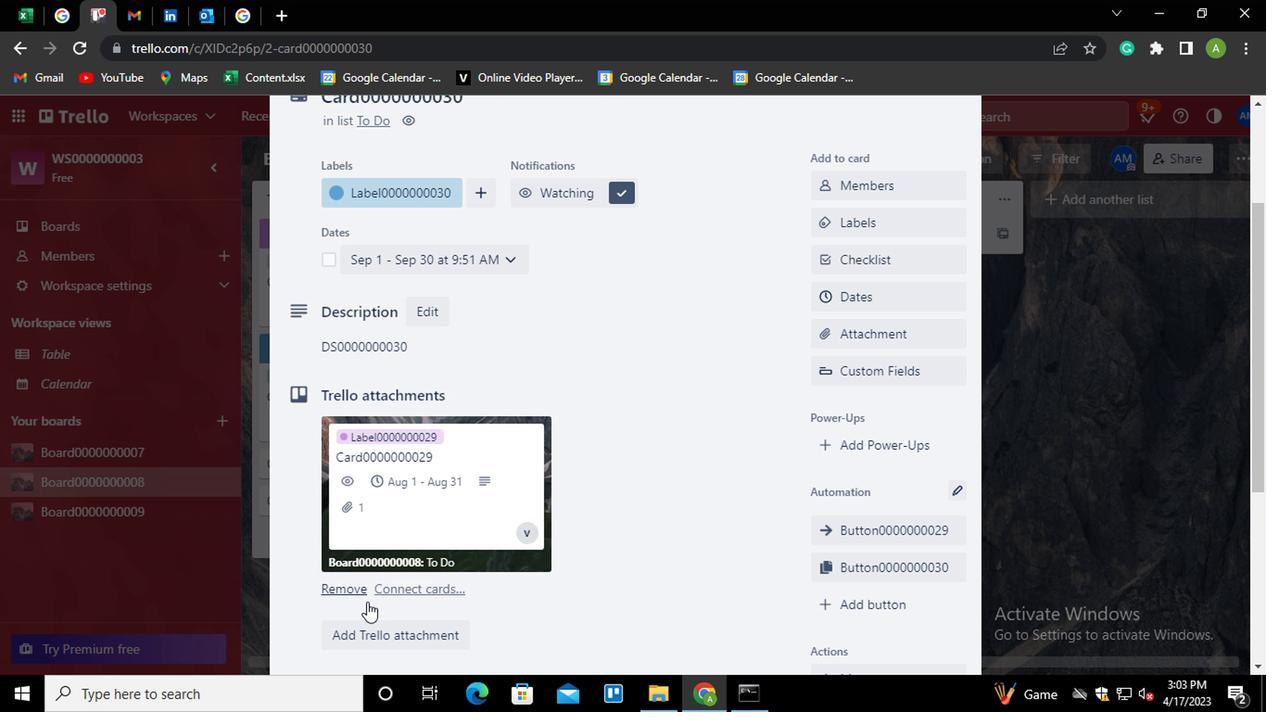 
Action: Mouse scrolled (364, 593) with delta (0, 0)
Screenshot: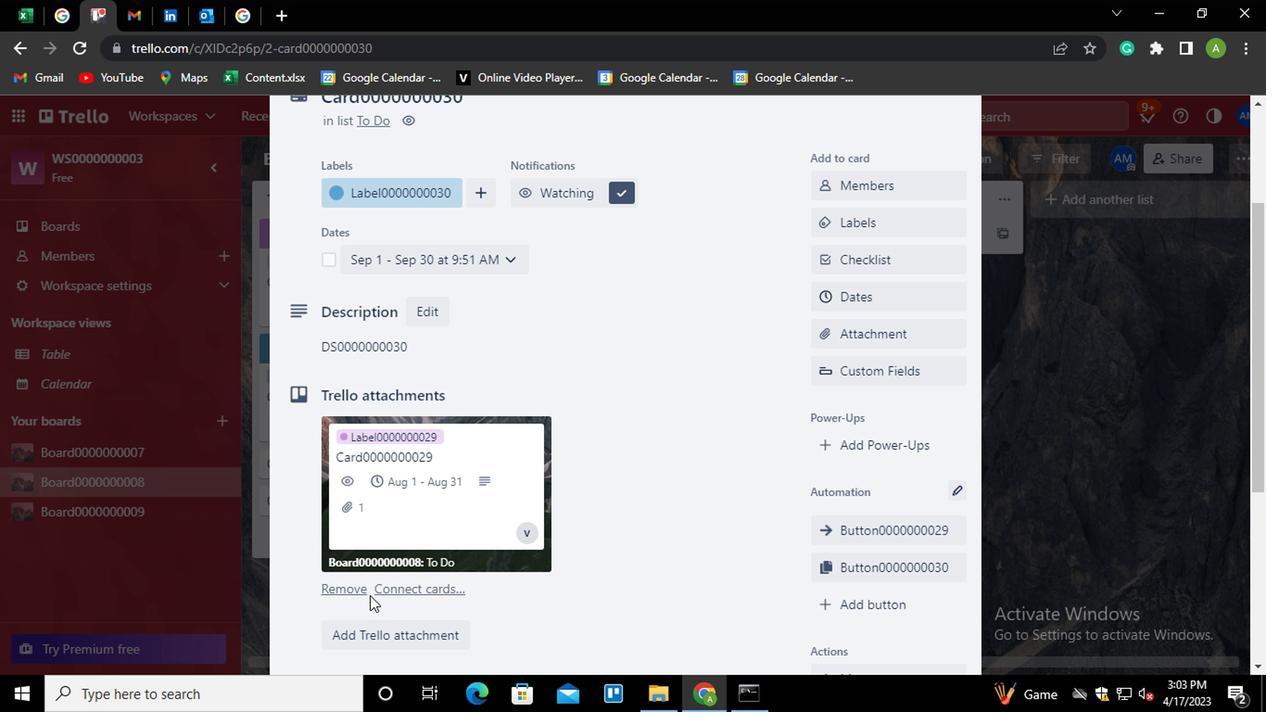 
Action: Mouse scrolled (364, 593) with delta (0, 0)
Screenshot: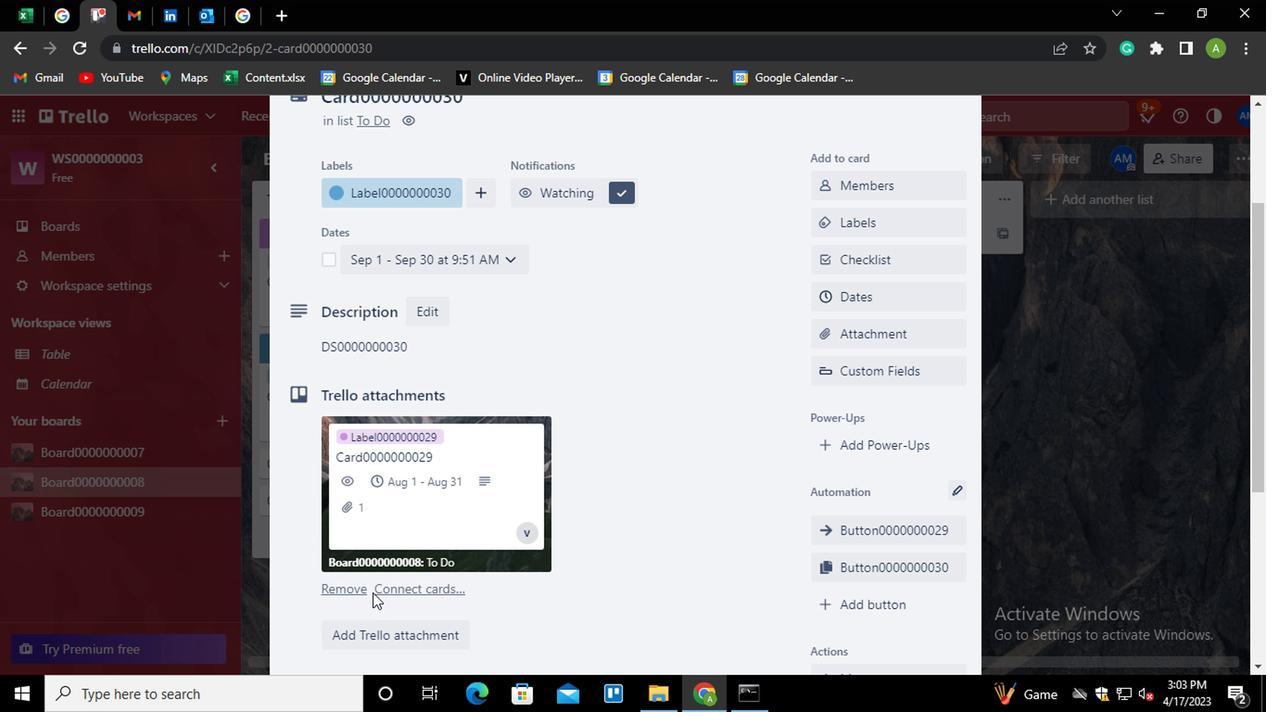 
Action: Mouse scrolled (364, 593) with delta (0, 0)
Screenshot: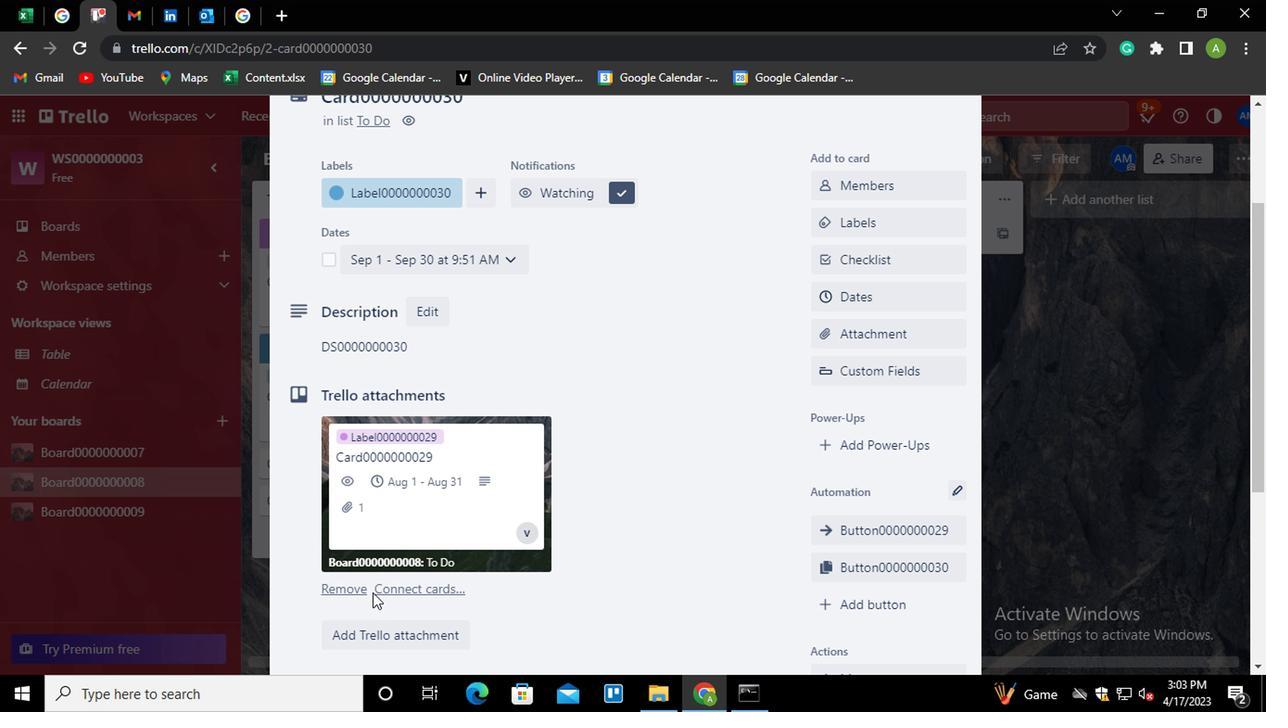 
Action: Mouse moved to (392, 521)
Screenshot: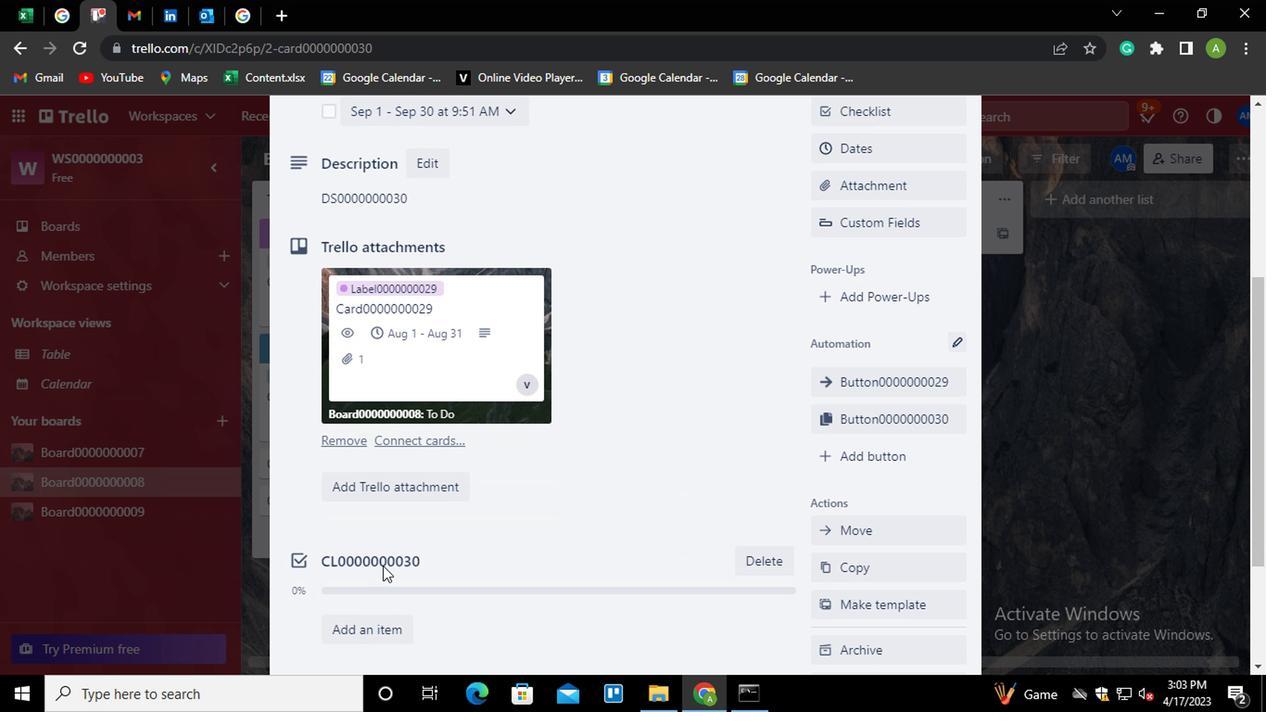 
Action: Mouse scrolled (392, 521) with delta (0, 0)
Screenshot: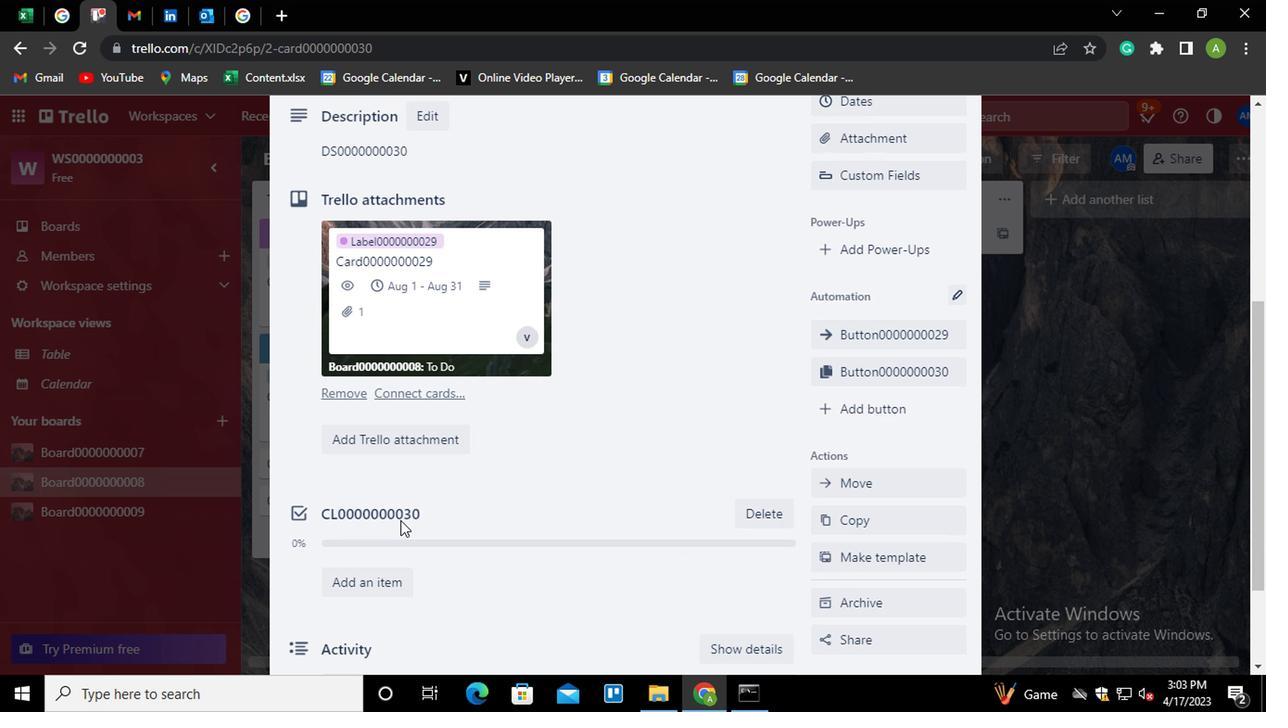
Action: Mouse scrolled (392, 521) with delta (0, 0)
Screenshot: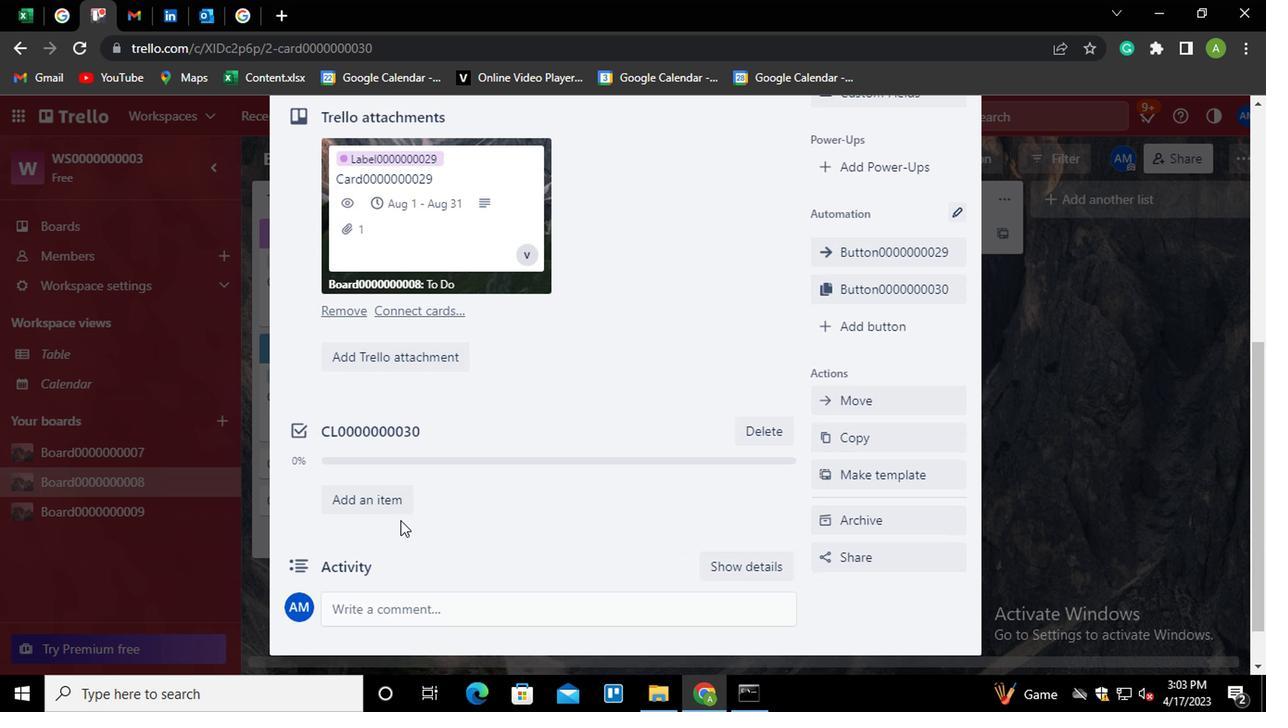 
Action: Mouse scrolled (392, 521) with delta (0, 0)
Screenshot: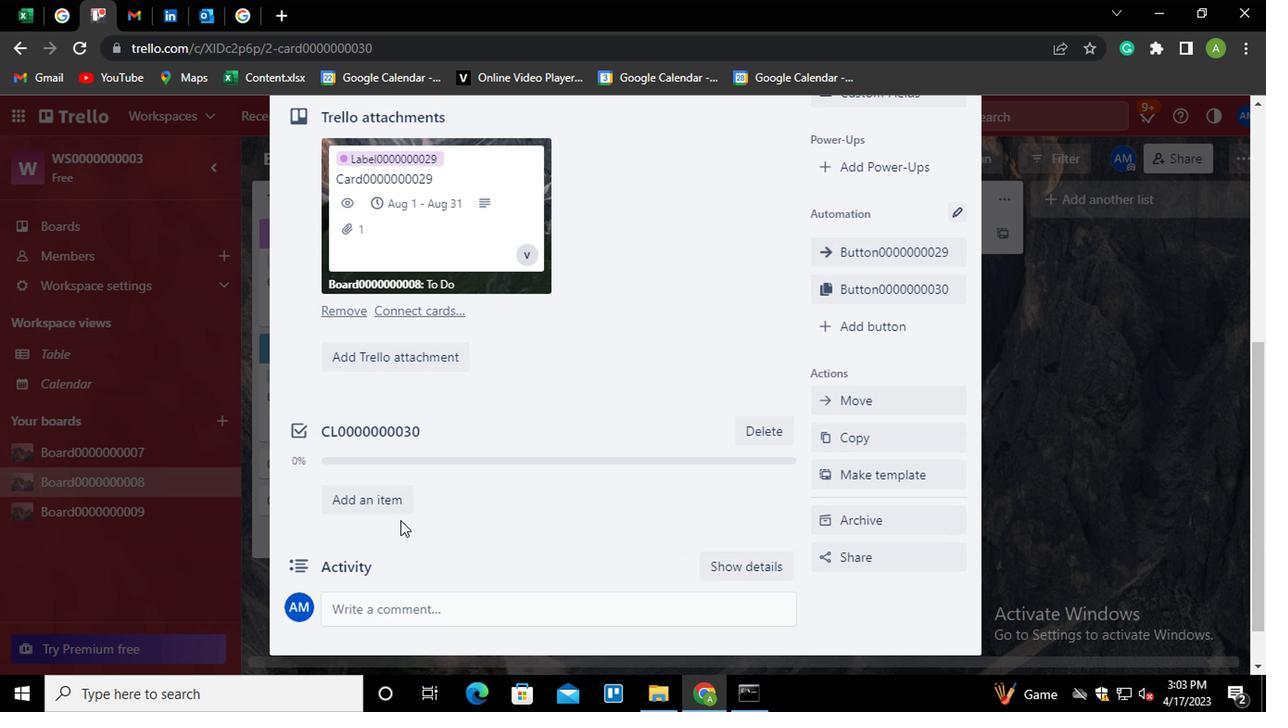 
Action: Mouse moved to (379, 549)
Screenshot: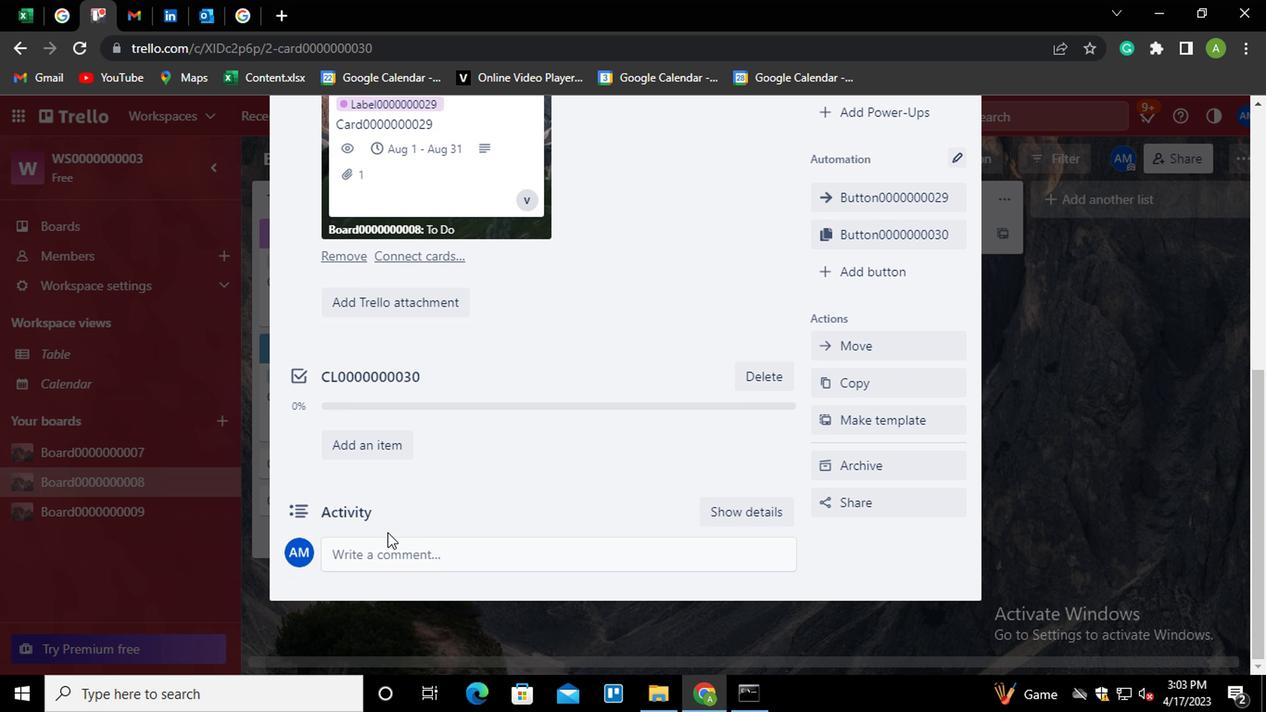 
Action: Mouse pressed left at (379, 549)
Screenshot: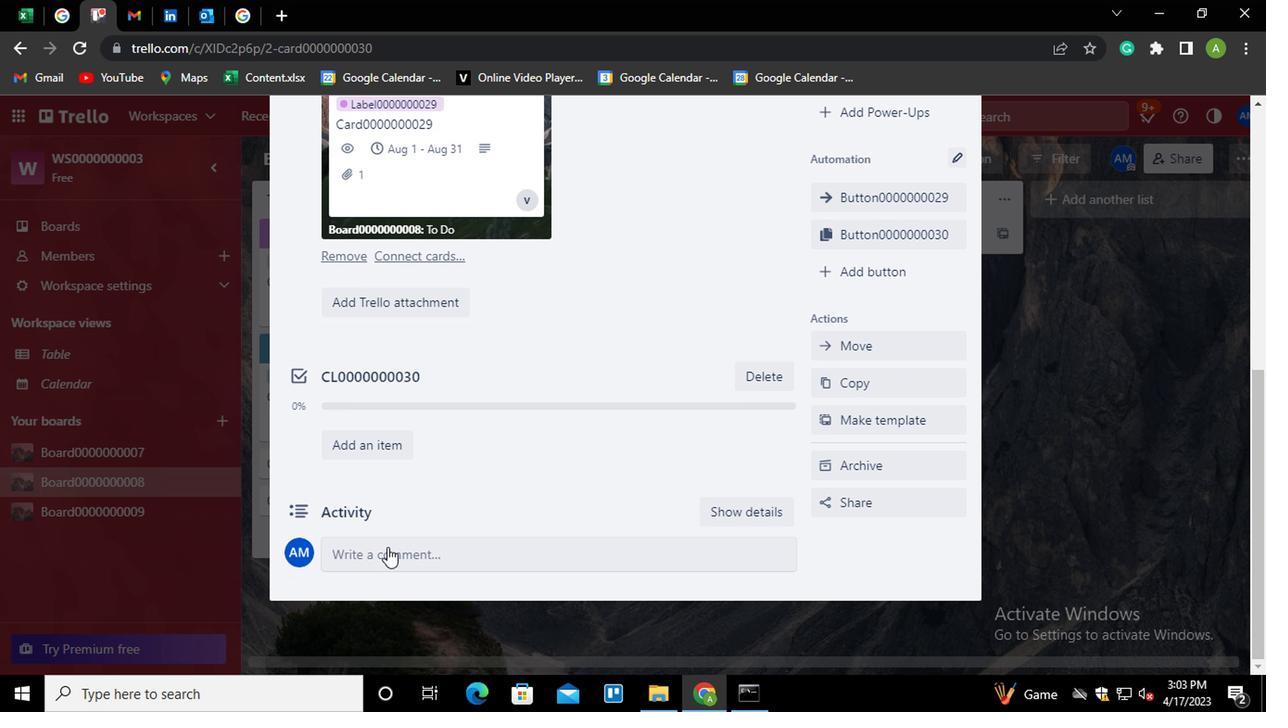 
Action: Mouse moved to (379, 550)
Screenshot: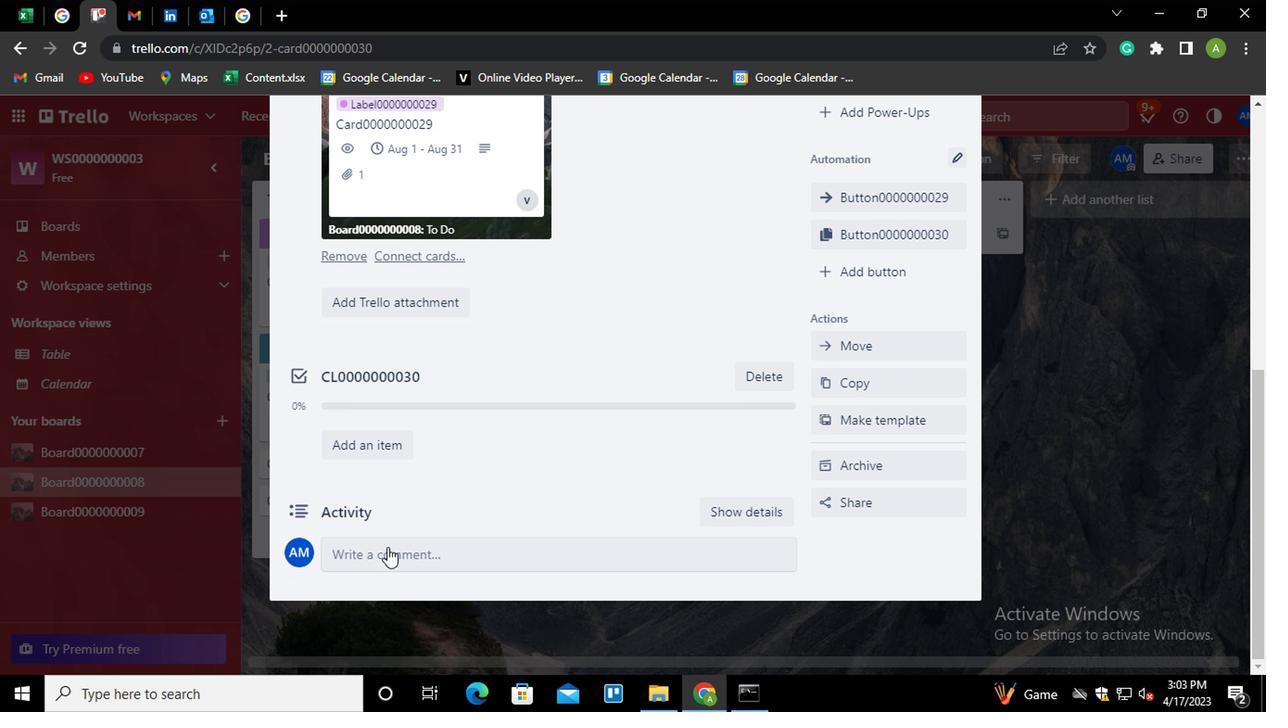 
Action: Key pressed <Key.shift>CM0000000030
Screenshot: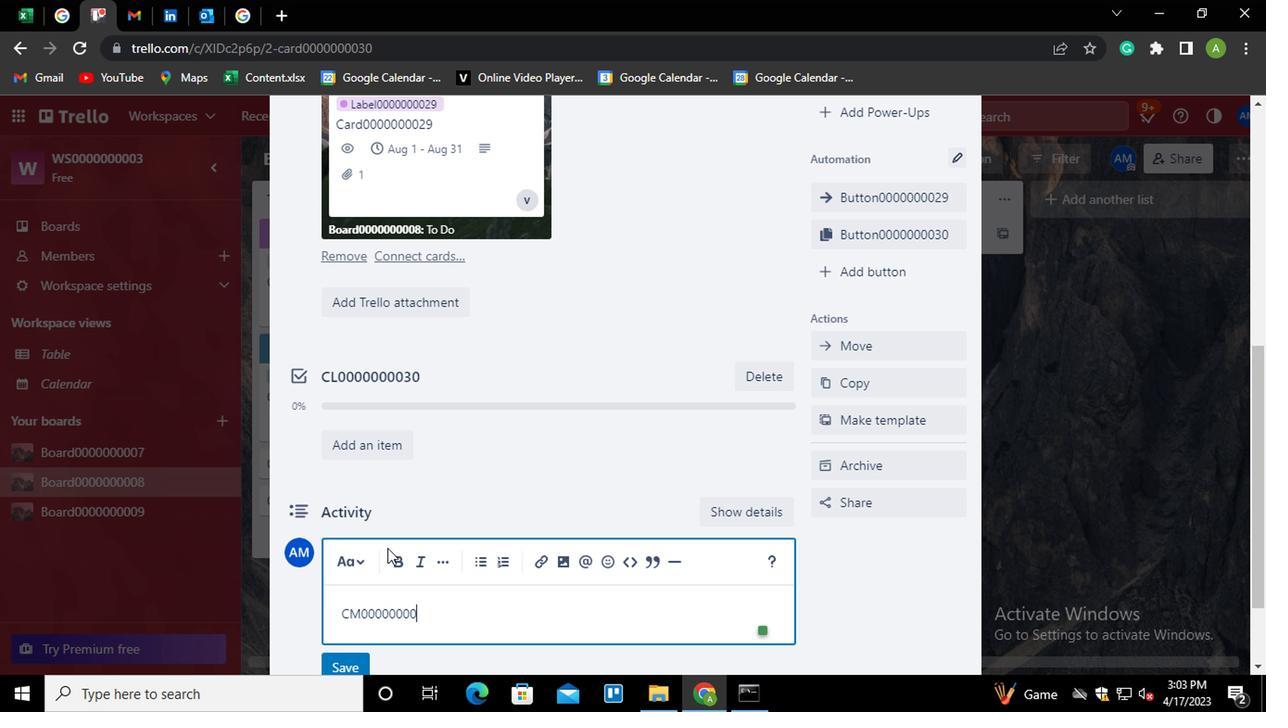 
Action: Mouse moved to (342, 657)
Screenshot: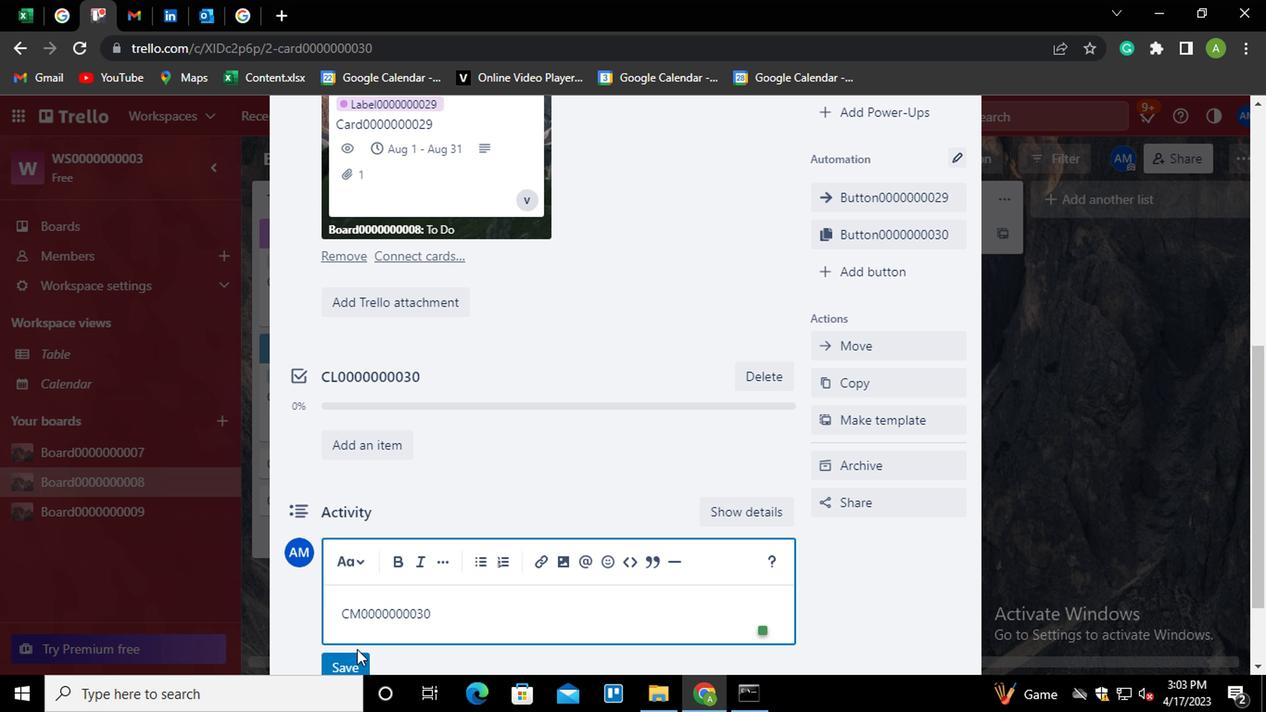 
Action: Mouse pressed left at (342, 657)
Screenshot: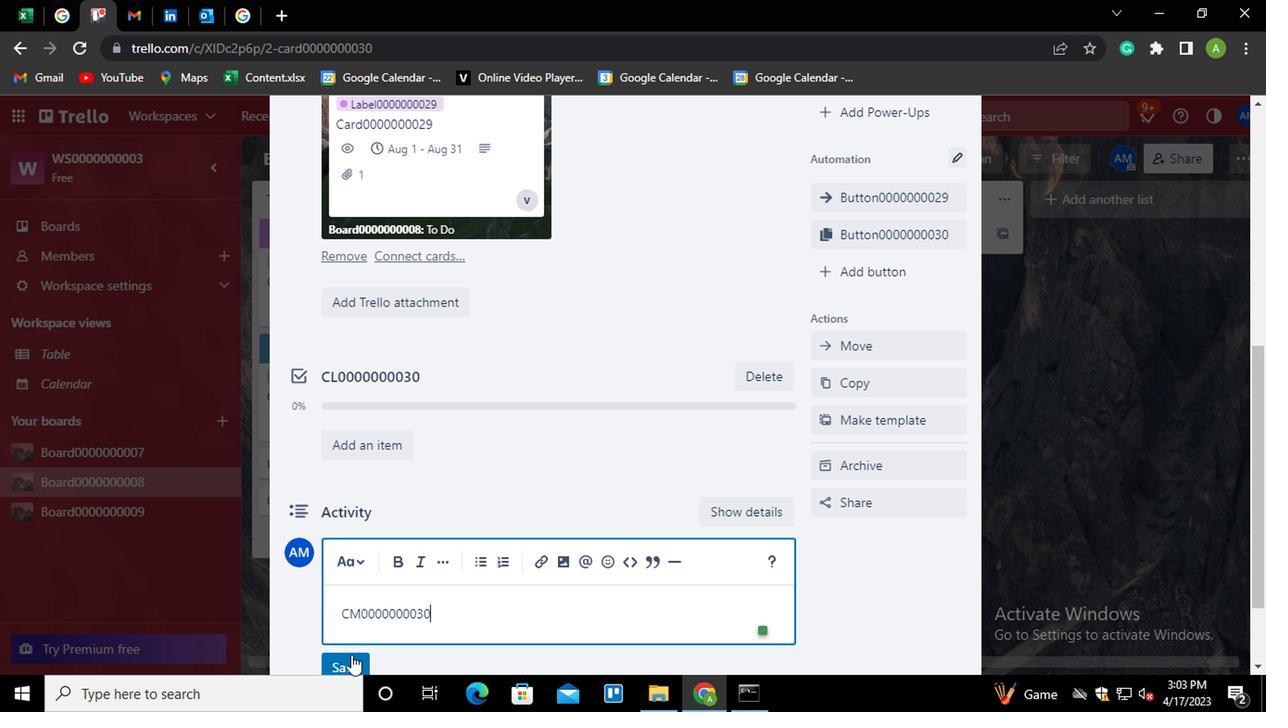 
Action: Mouse moved to (485, 595)
Screenshot: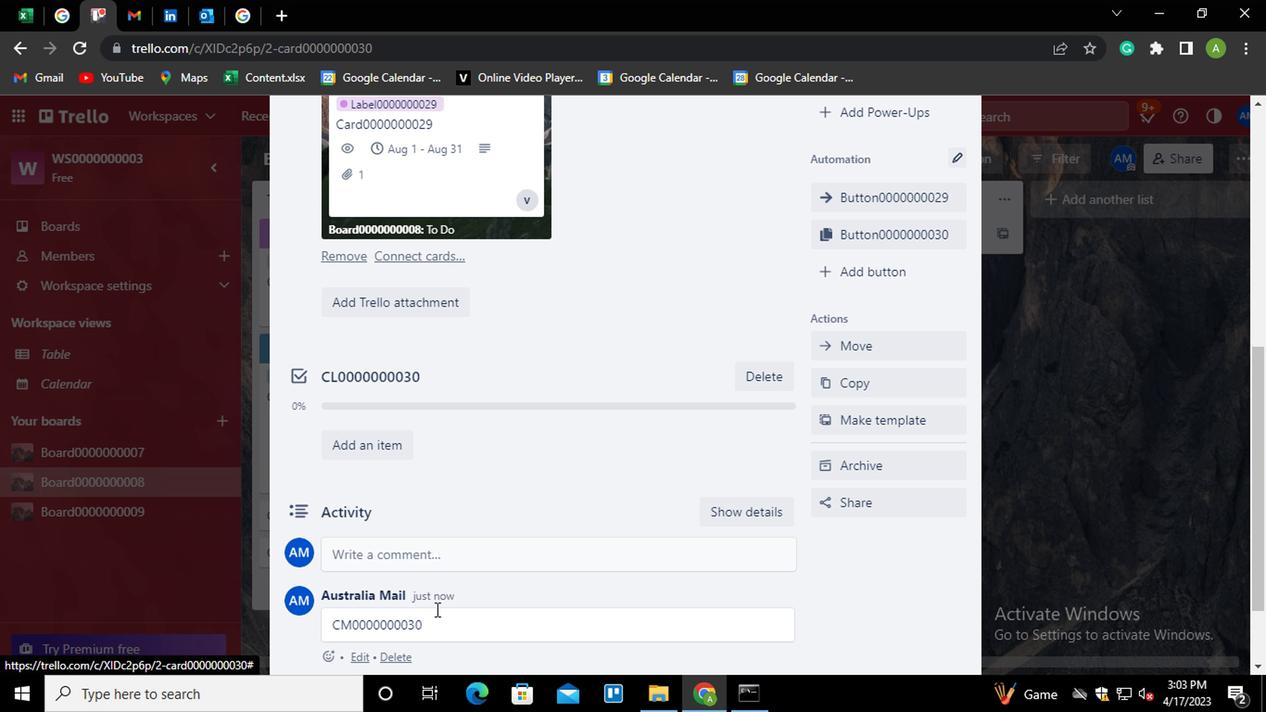 
Action: Mouse scrolled (485, 594) with delta (0, -1)
Screenshot: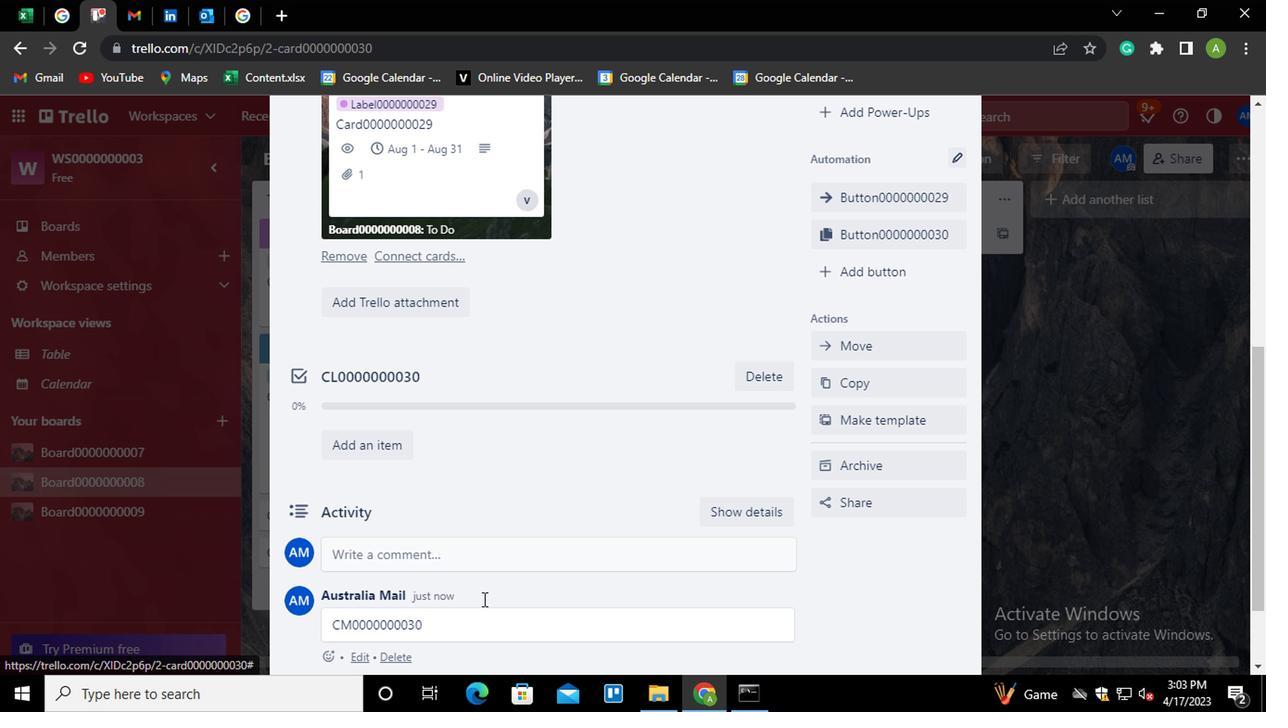 
Action: Mouse scrolled (485, 594) with delta (0, -1)
Screenshot: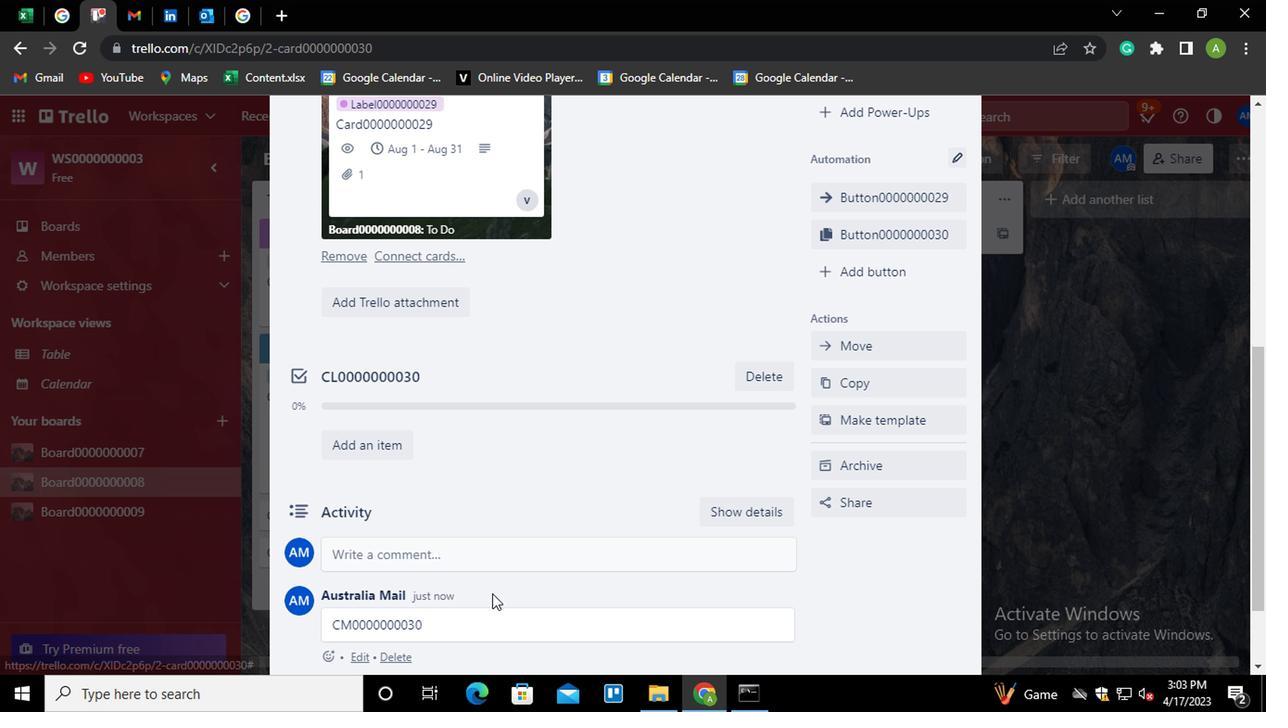 
Action: Mouse moved to (525, 517)
Screenshot: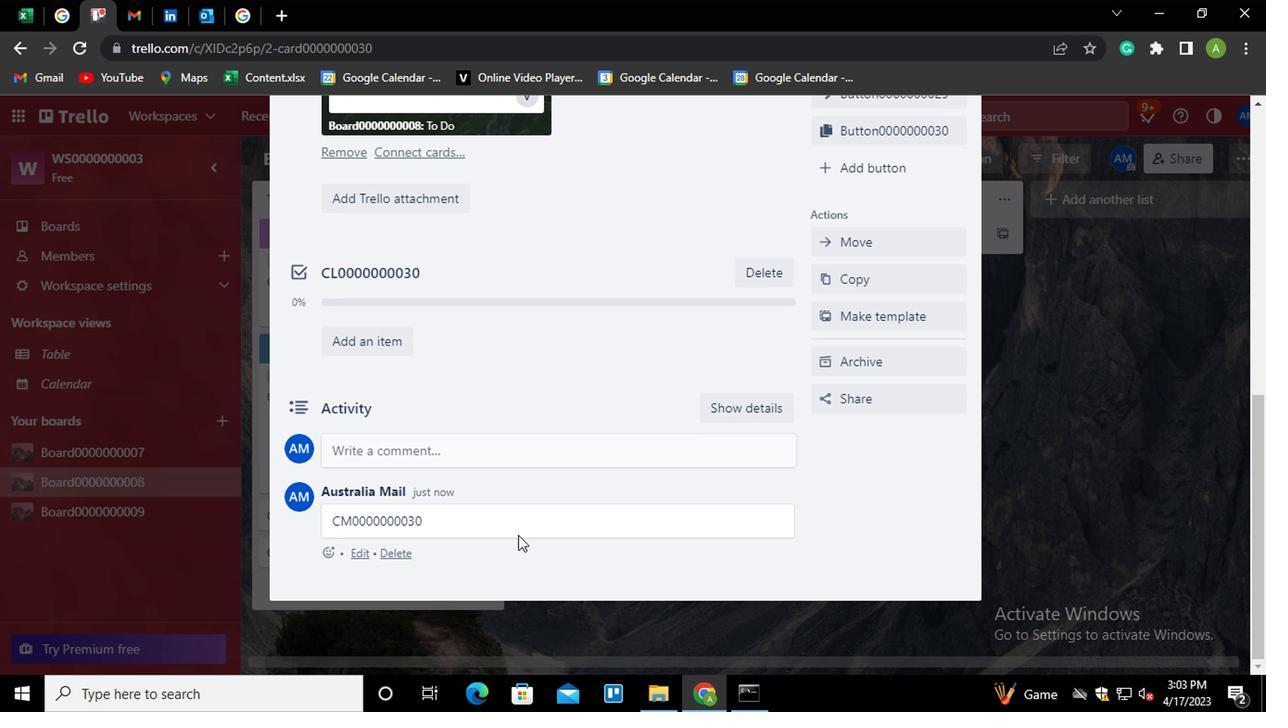
